 Task: In Heading Arial with underline. Font size of heading  '18'Font style of data Calibri. Font size of data  9Alignment of headline & data Align center. Fill color in heading,  RedFont color of data Black Apply border in Data No BorderIn the sheet   Innovate Sales book
Action: Mouse moved to (75, 158)
Screenshot: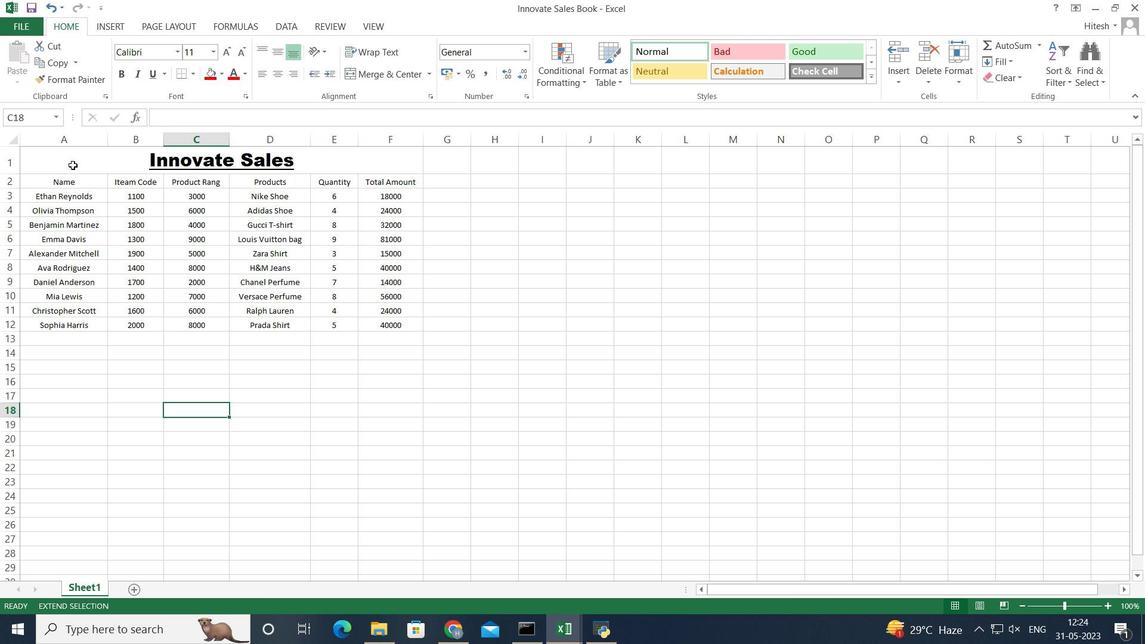 
Action: Mouse pressed left at (75, 158)
Screenshot: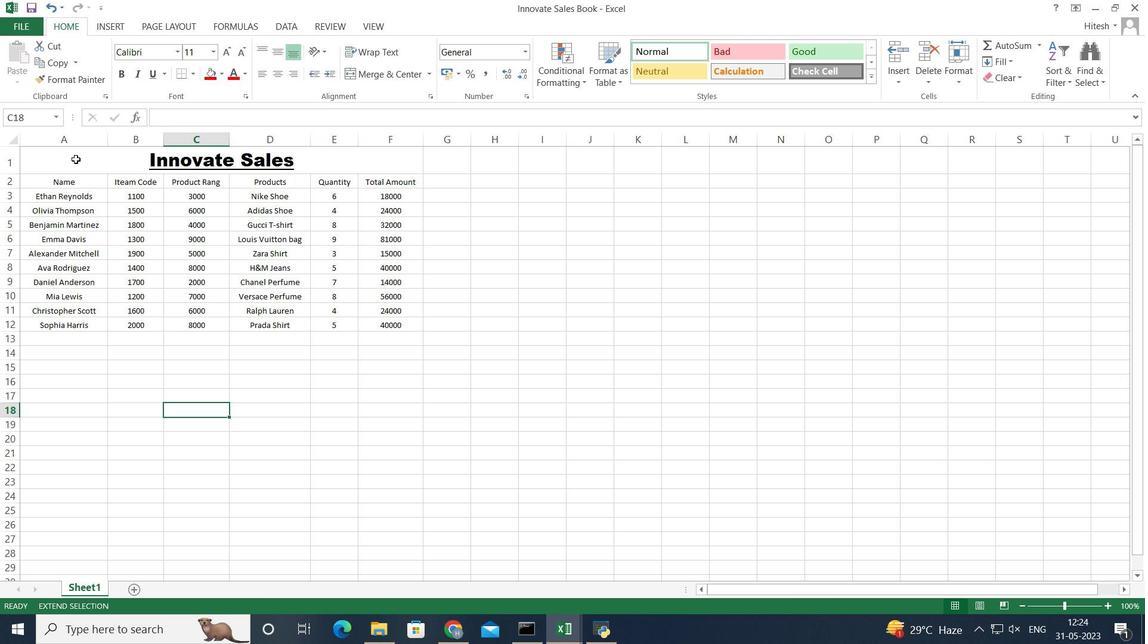 
Action: Mouse moved to (200, 412)
Screenshot: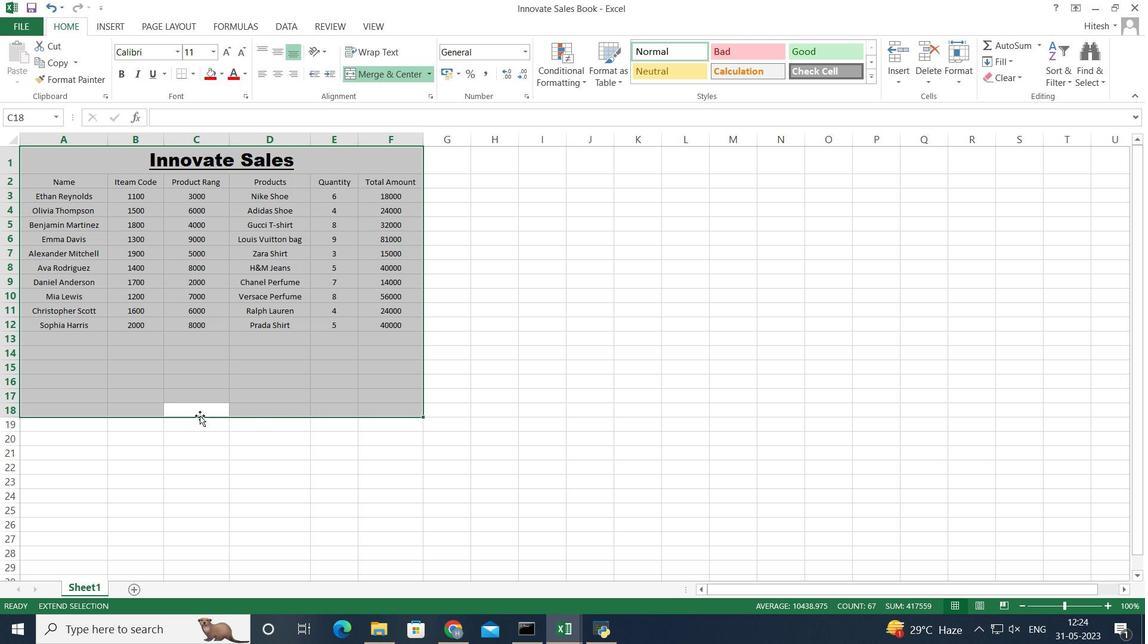 
Action: Mouse pressed left at (200, 412)
Screenshot: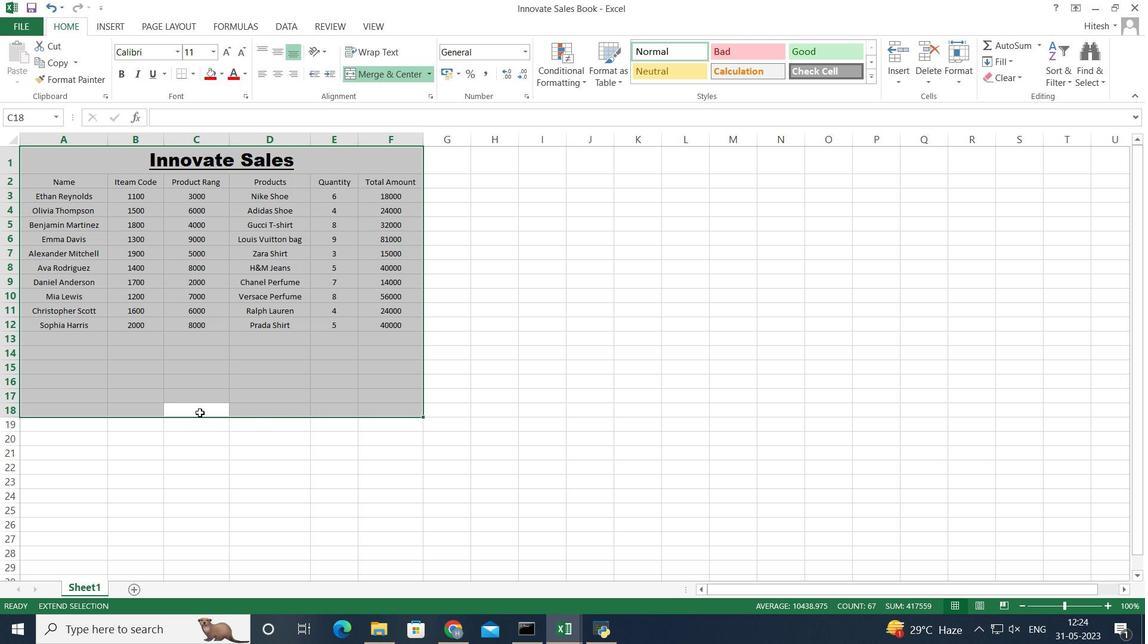 
Action: Key pressed kl<Key.backspace><Key.backspace><Key.backspace>
Screenshot: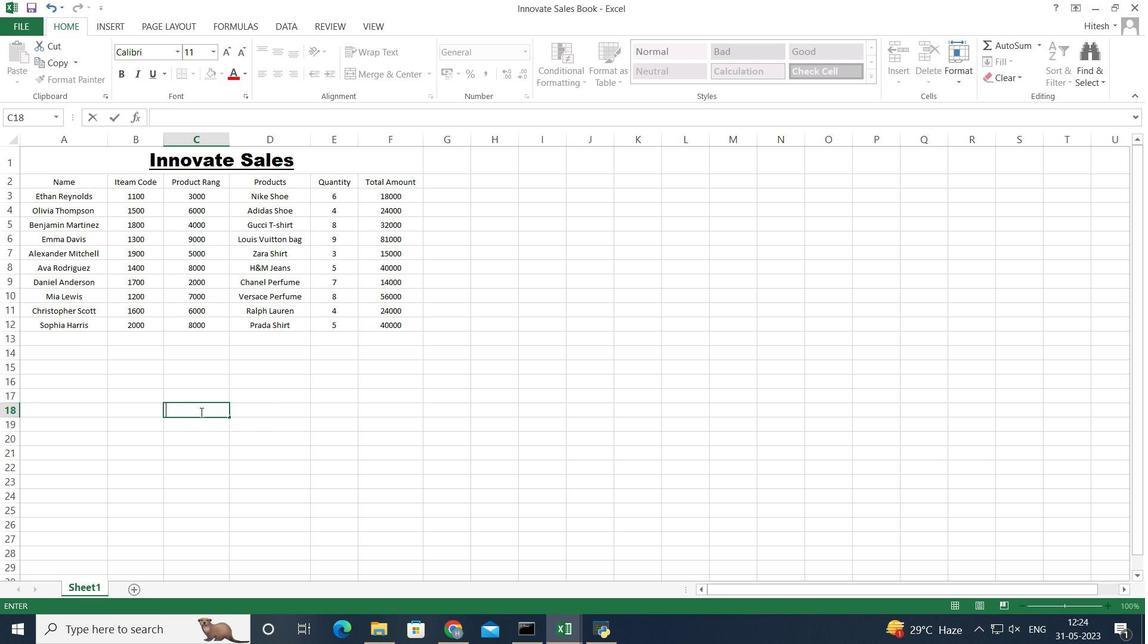 
Action: Mouse moved to (52, 163)
Screenshot: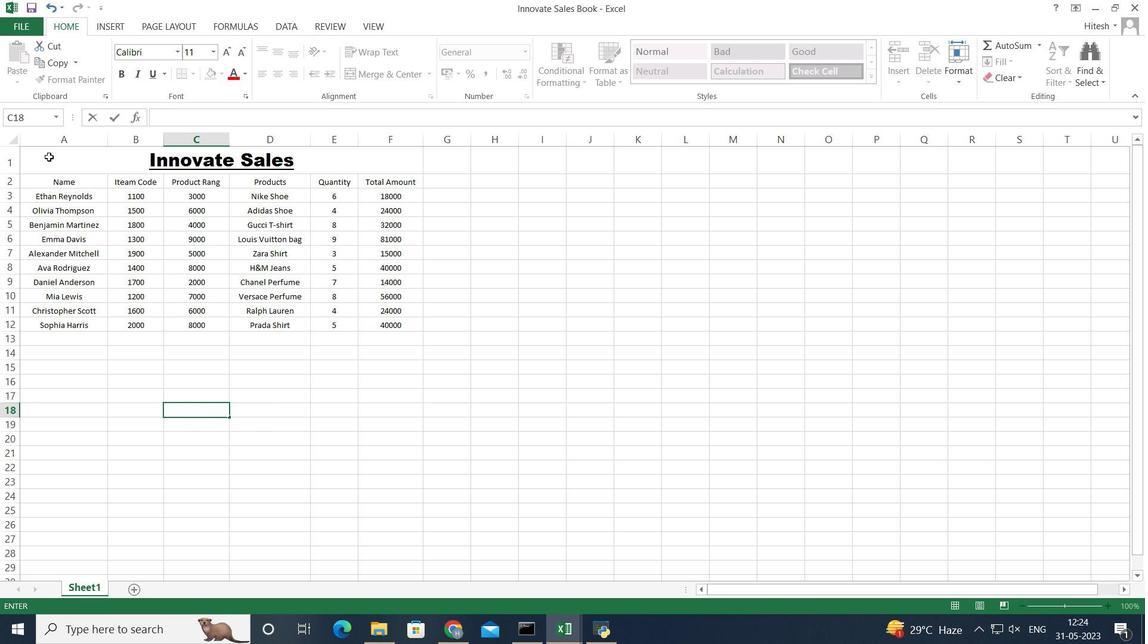 
Action: Mouse pressed left at (52, 163)
Screenshot: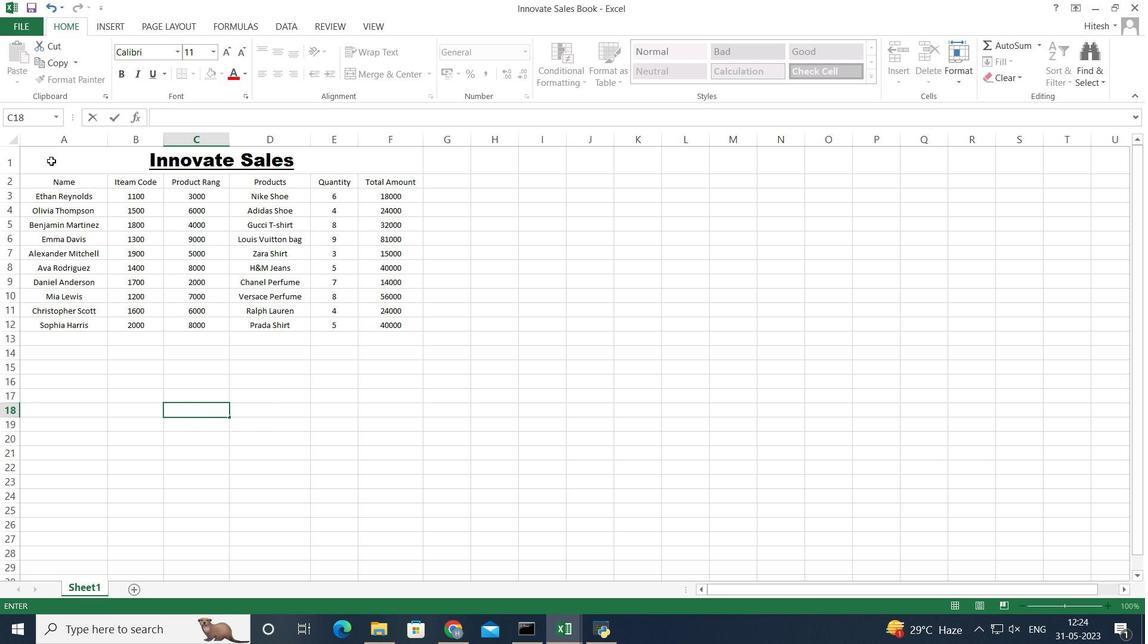 
Action: Mouse moved to (176, 50)
Screenshot: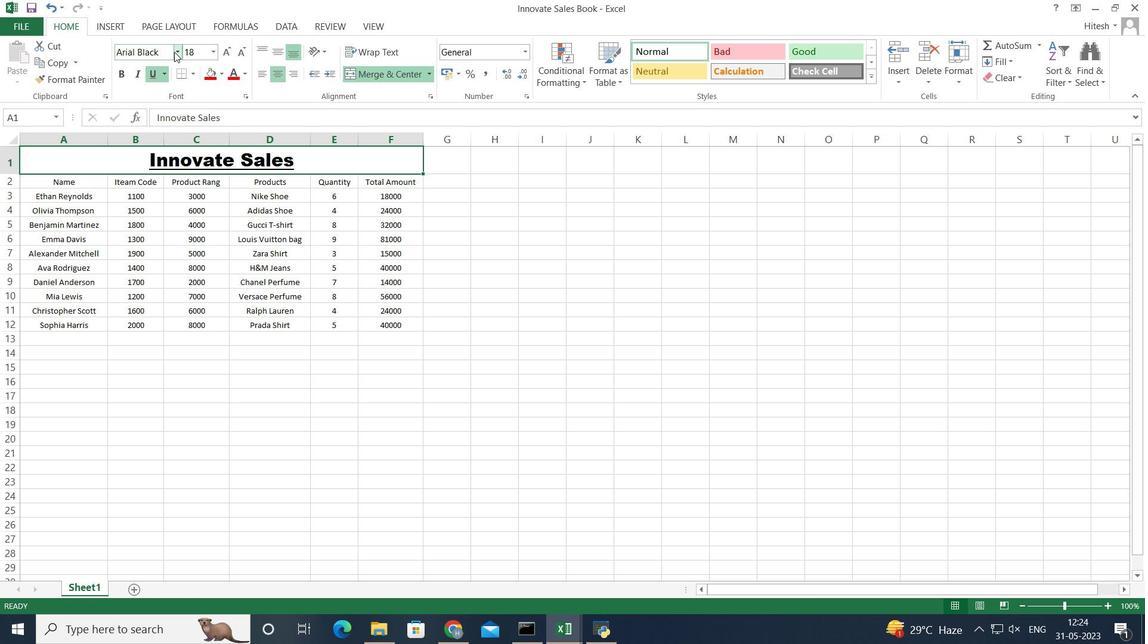 
Action: Mouse pressed left at (176, 50)
Screenshot: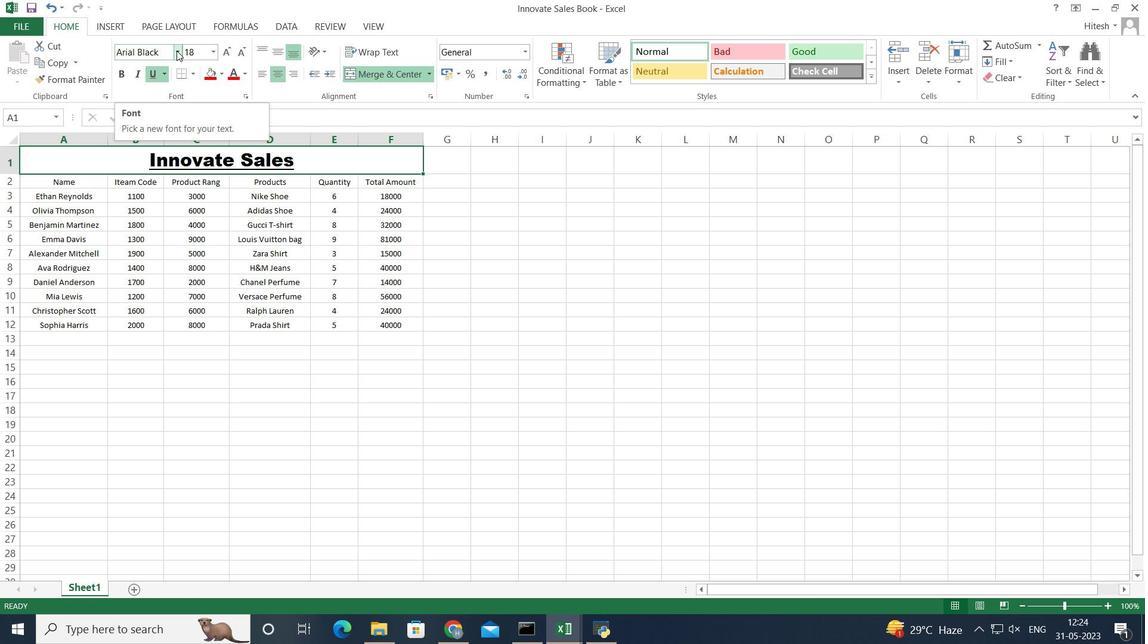 
Action: Mouse moved to (176, 176)
Screenshot: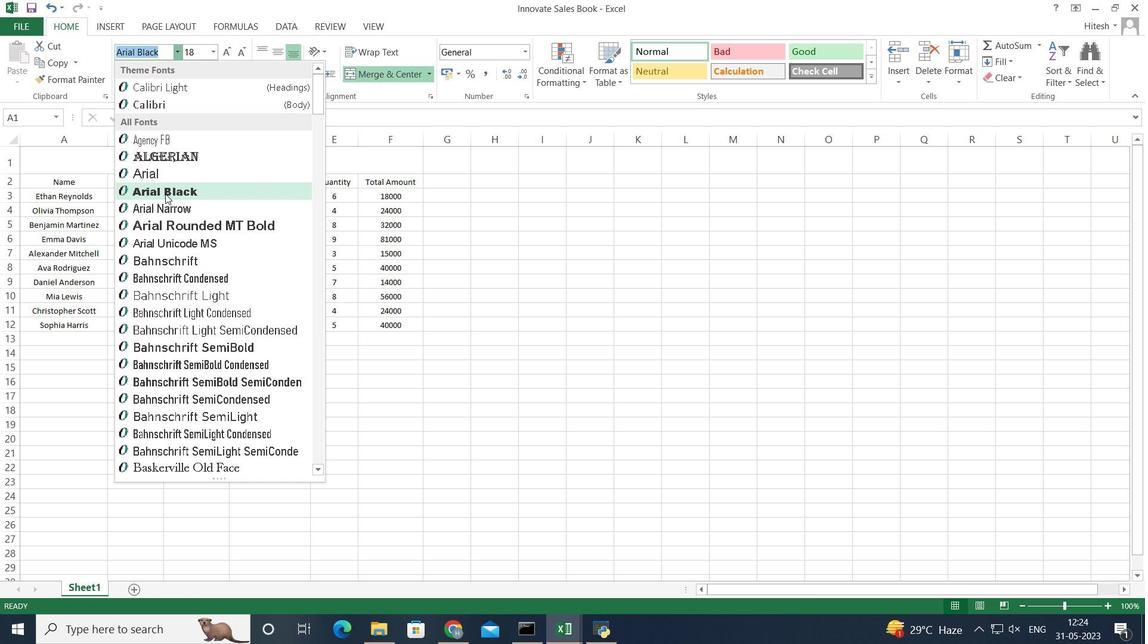 
Action: Mouse pressed left at (176, 176)
Screenshot: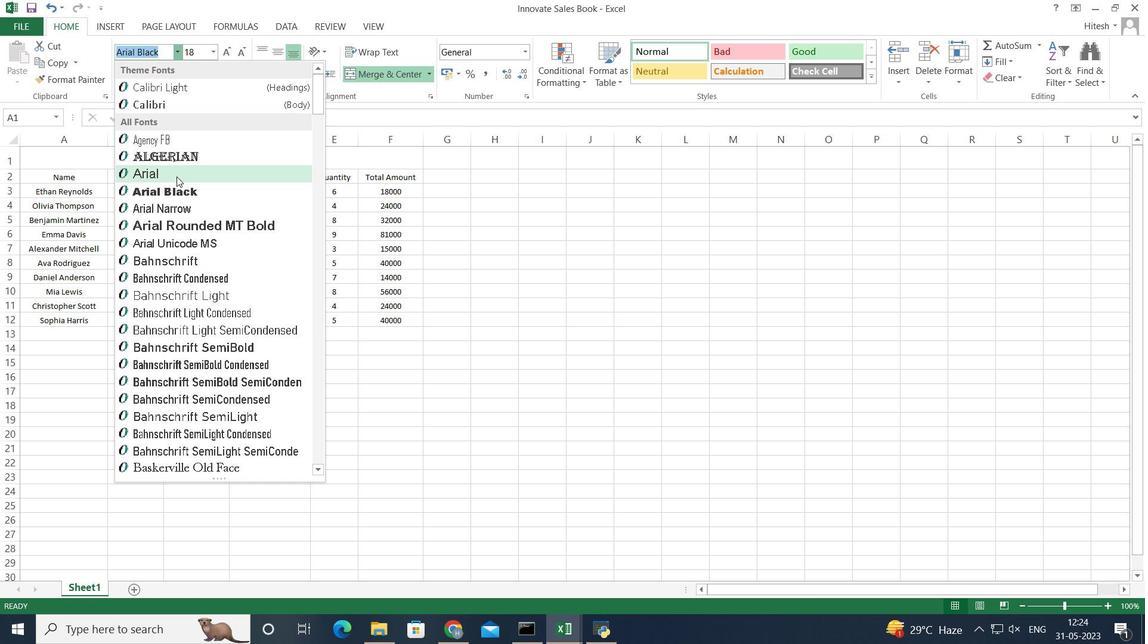 
Action: Mouse moved to (154, 75)
Screenshot: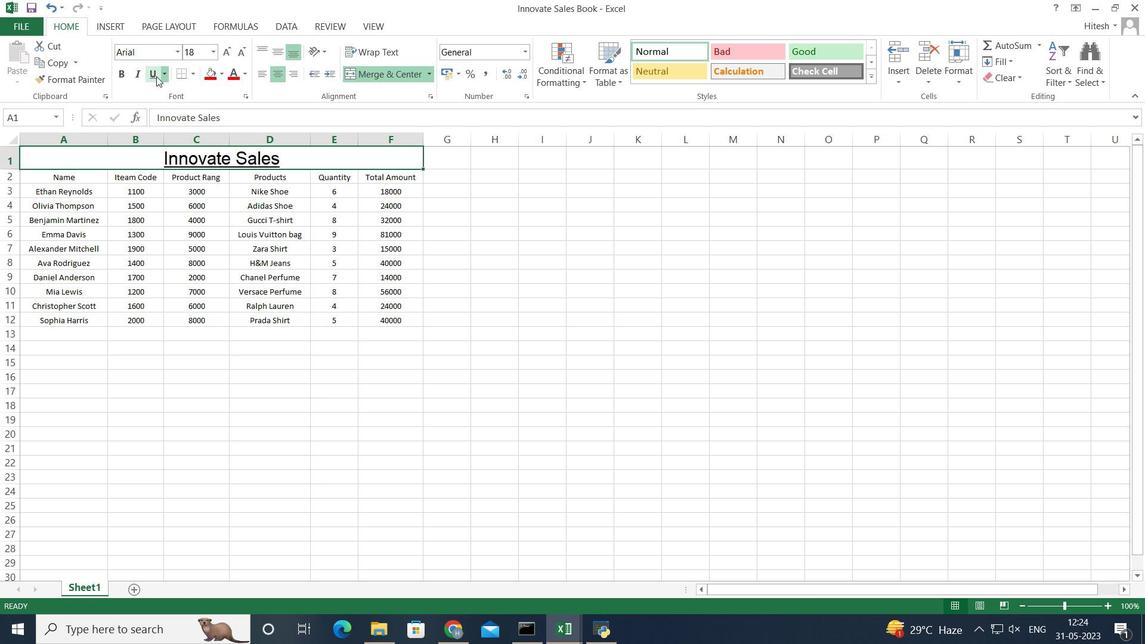 
Action: Mouse pressed left at (154, 75)
Screenshot: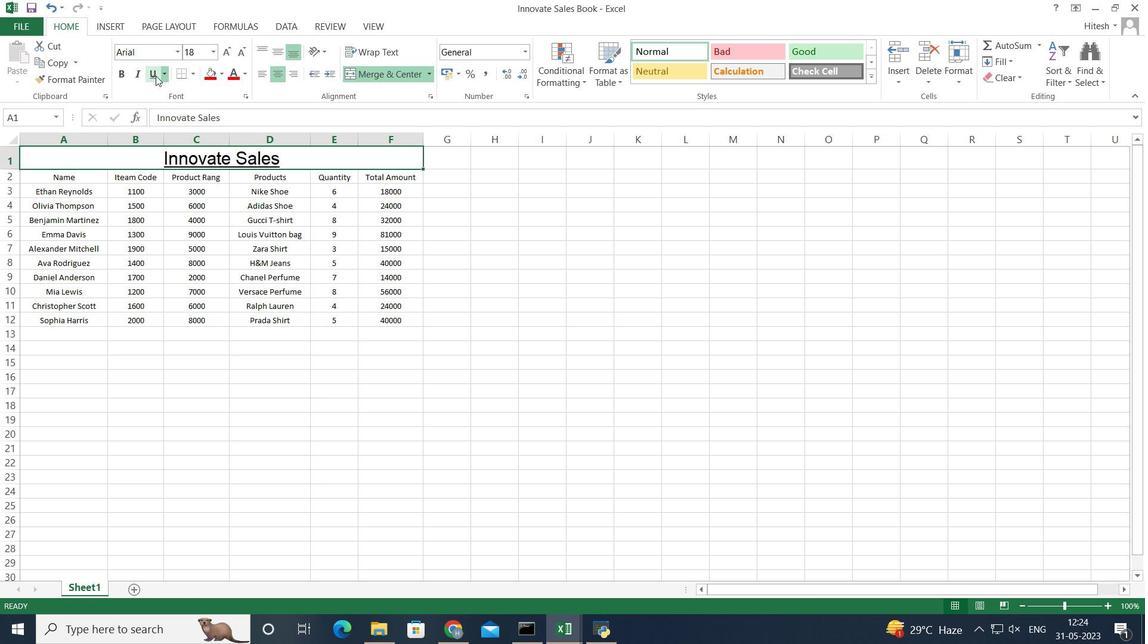
Action: Mouse pressed left at (154, 75)
Screenshot: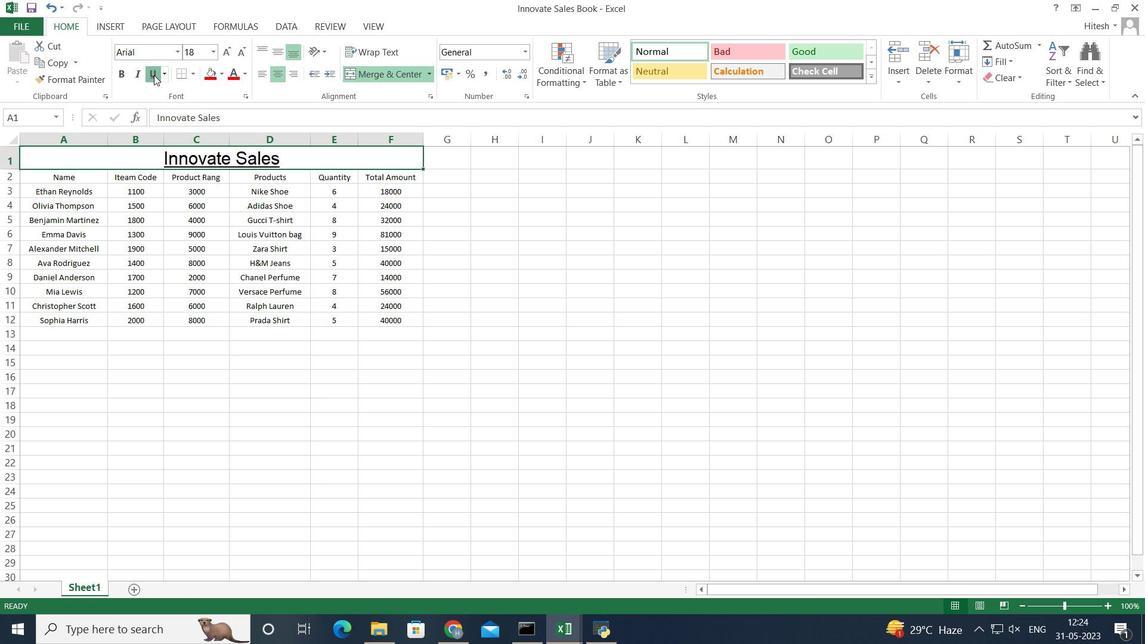 
Action: Mouse moved to (215, 53)
Screenshot: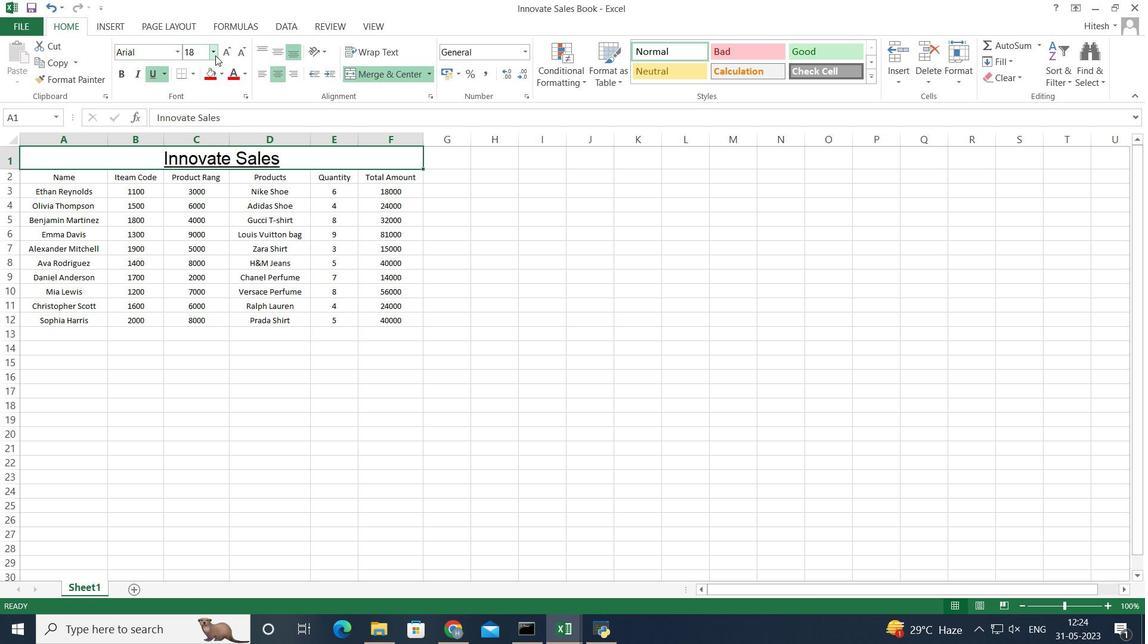 
Action: Mouse pressed left at (215, 53)
Screenshot: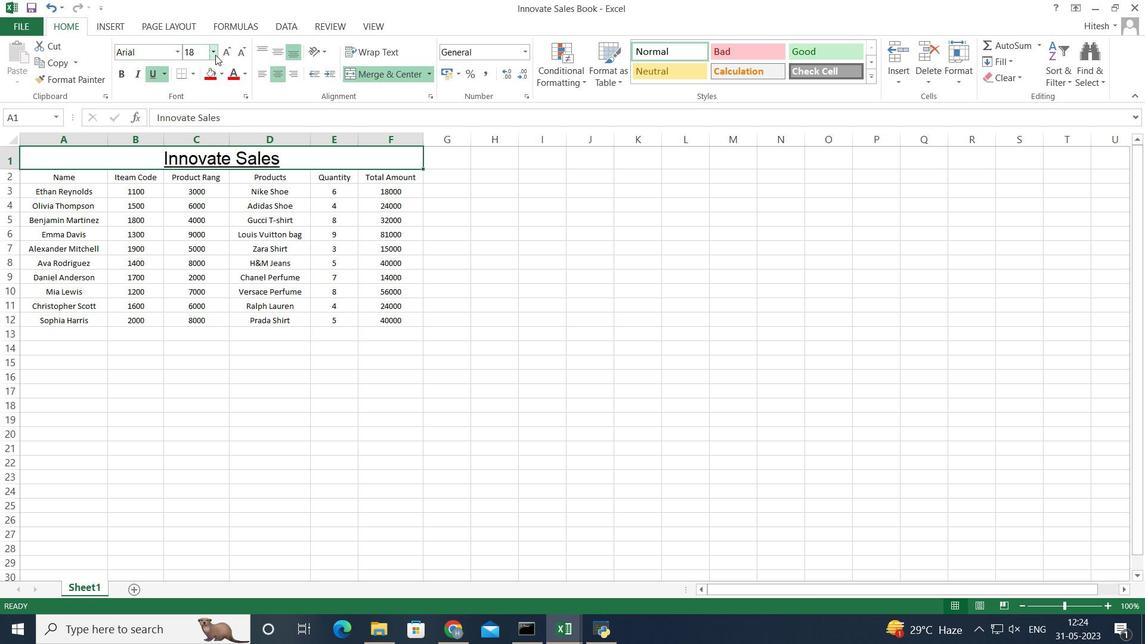 
Action: Mouse moved to (193, 167)
Screenshot: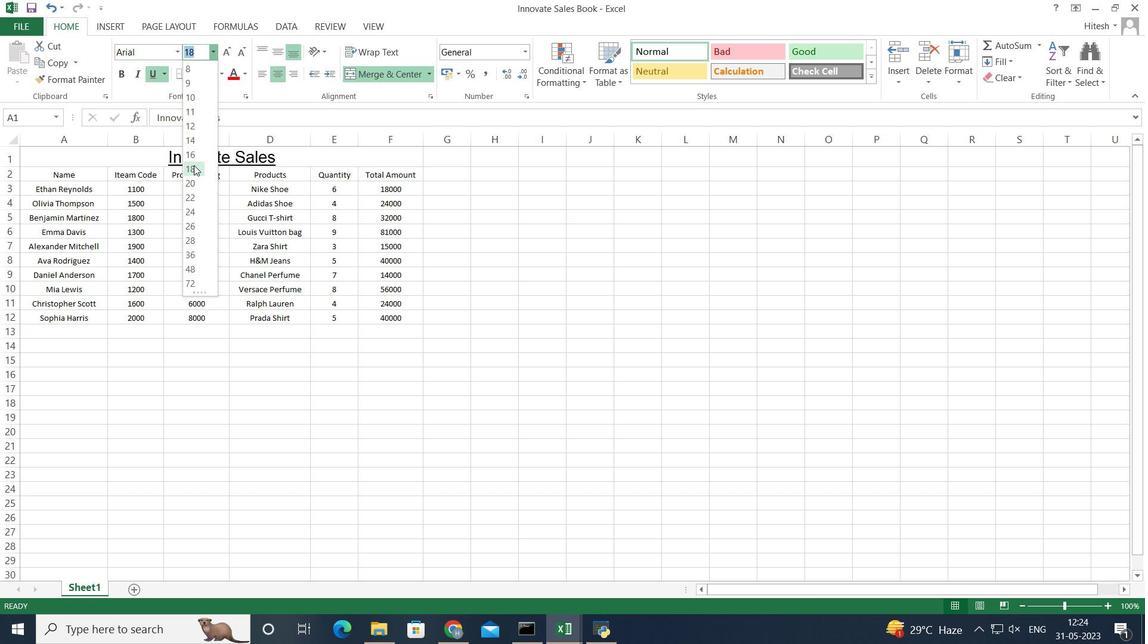 
Action: Mouse pressed left at (193, 167)
Screenshot: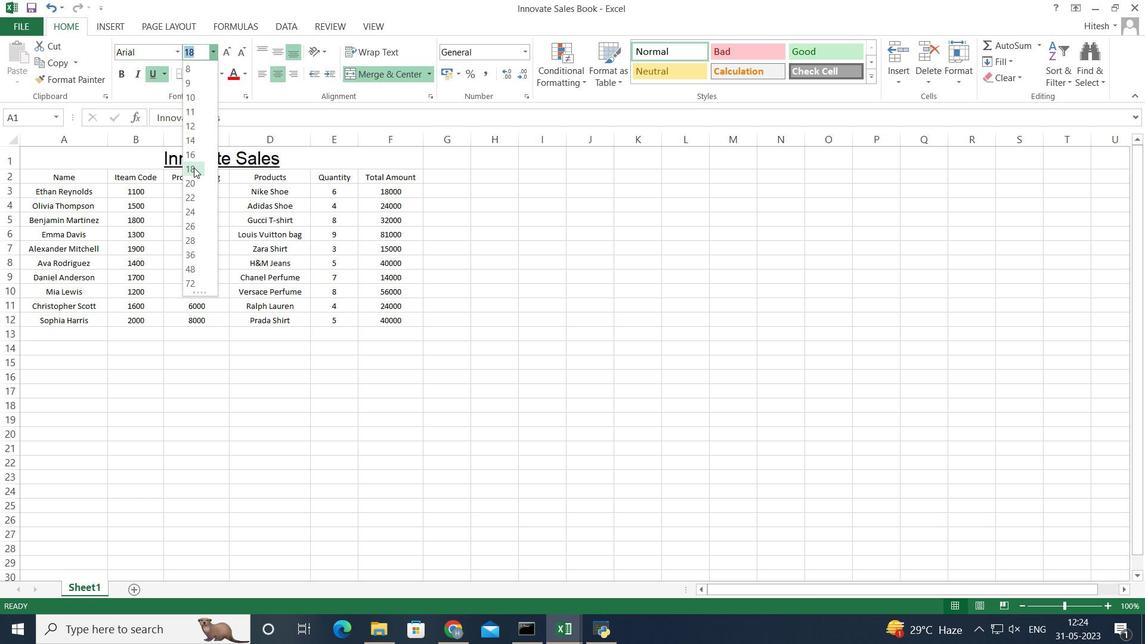 
Action: Mouse moved to (190, 352)
Screenshot: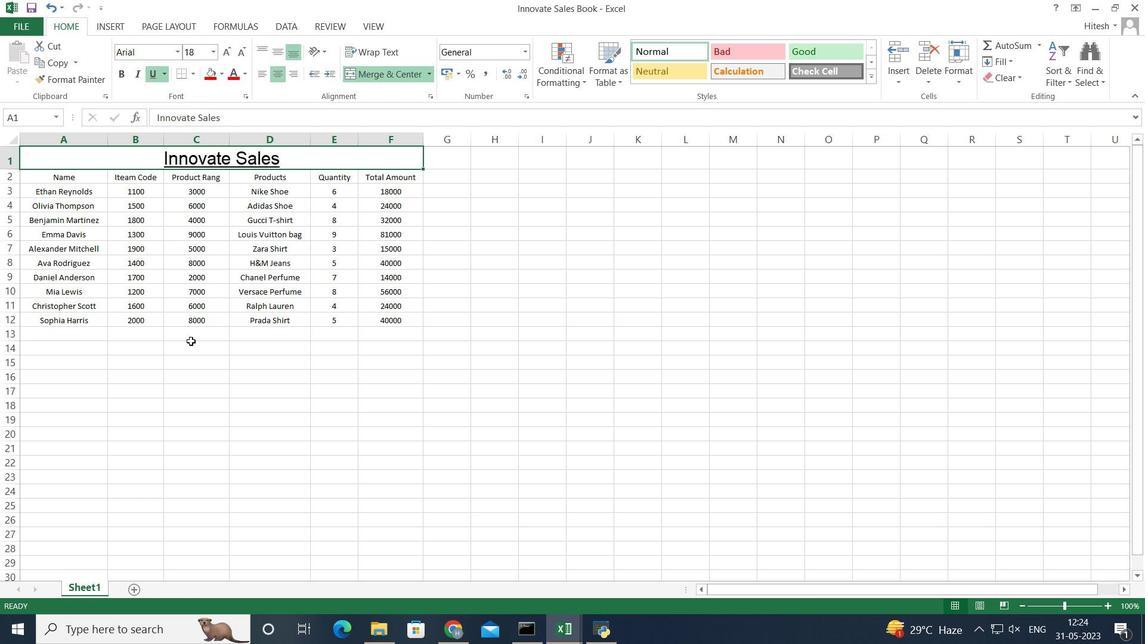 
Action: Mouse pressed left at (190, 352)
Screenshot: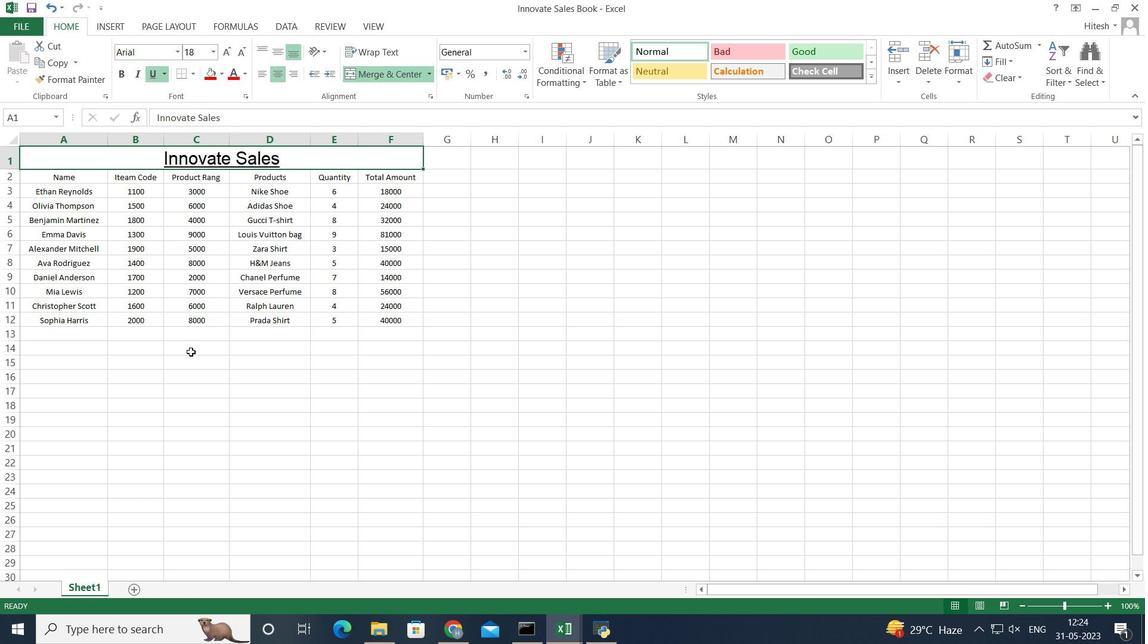 
Action: Mouse moved to (60, 177)
Screenshot: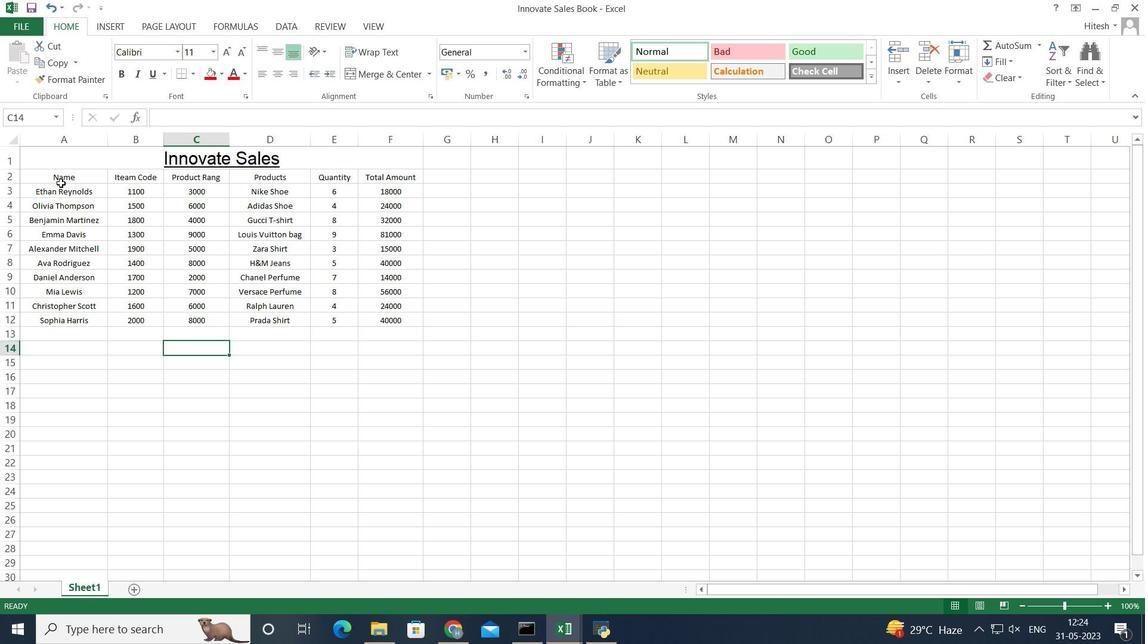 
Action: Mouse pressed left at (60, 177)
Screenshot: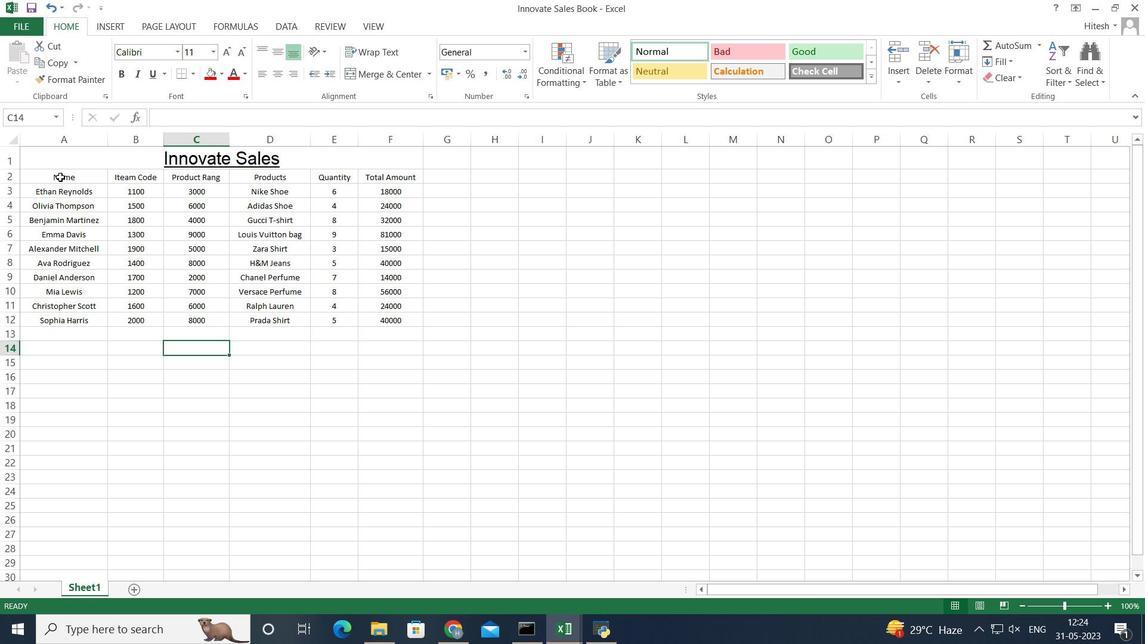 
Action: Key pressed <Key.shift><Key.right><Key.right><Key.right><Key.right><Key.right><Key.down><Key.down><Key.down><Key.down><Key.down><Key.down><Key.down><Key.down><Key.down><Key.down>
Screenshot: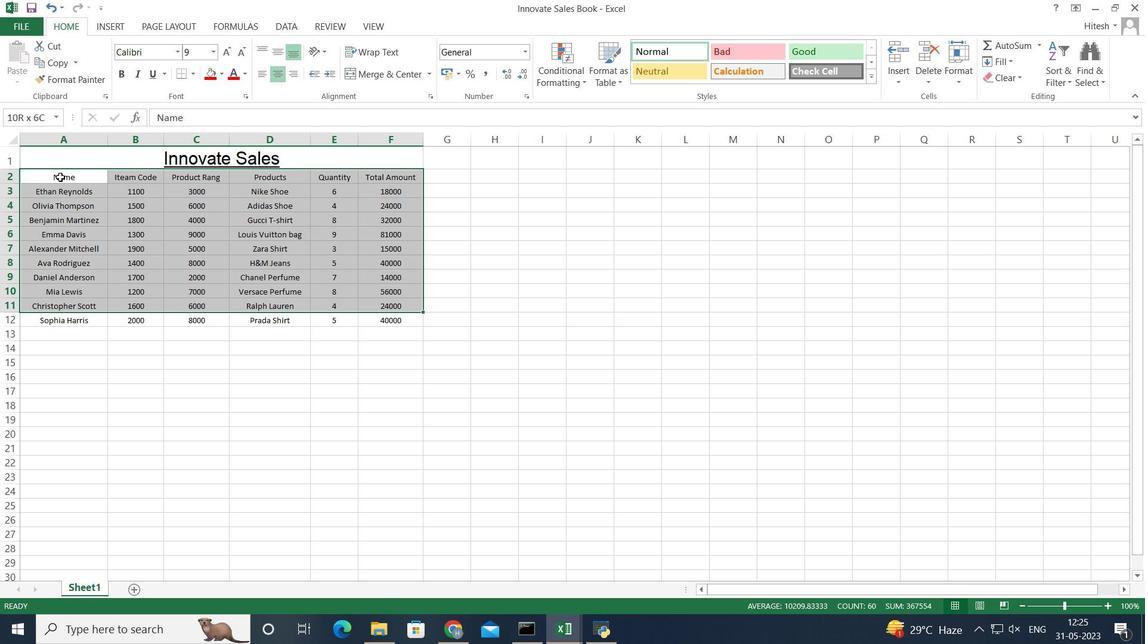 
Action: Mouse moved to (174, 49)
Screenshot: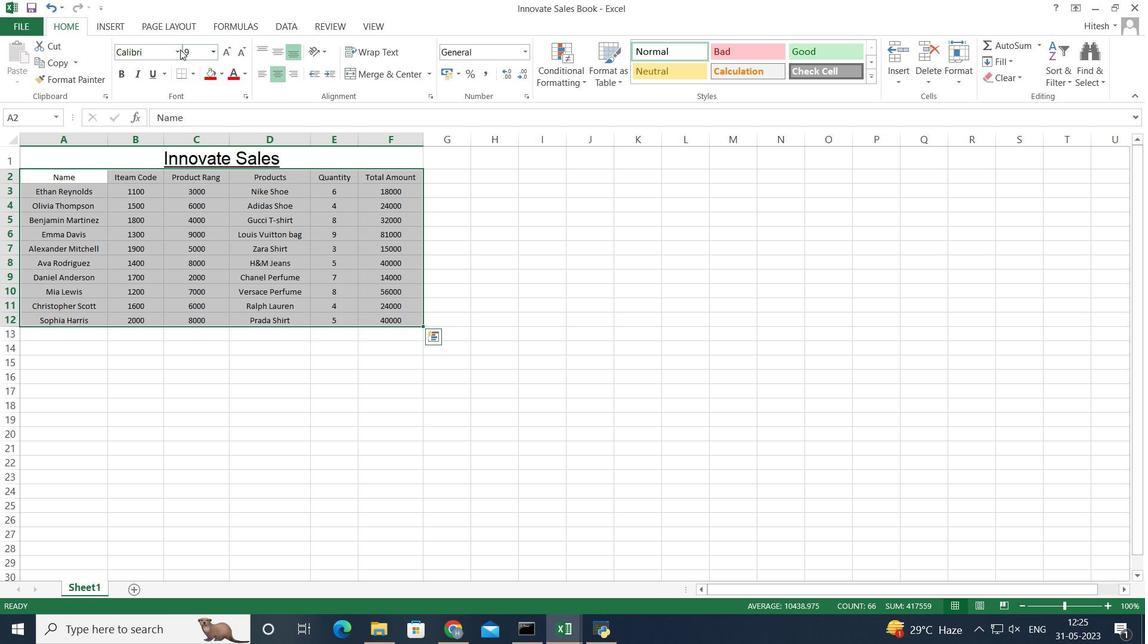
Action: Mouse pressed left at (174, 49)
Screenshot: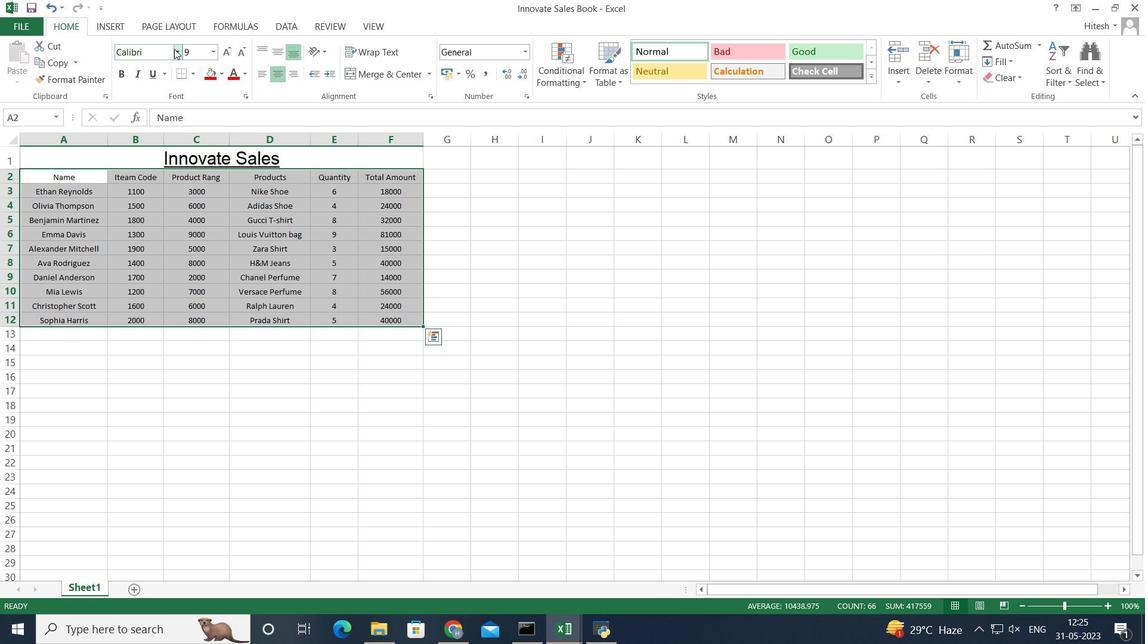 
Action: Mouse moved to (177, 107)
Screenshot: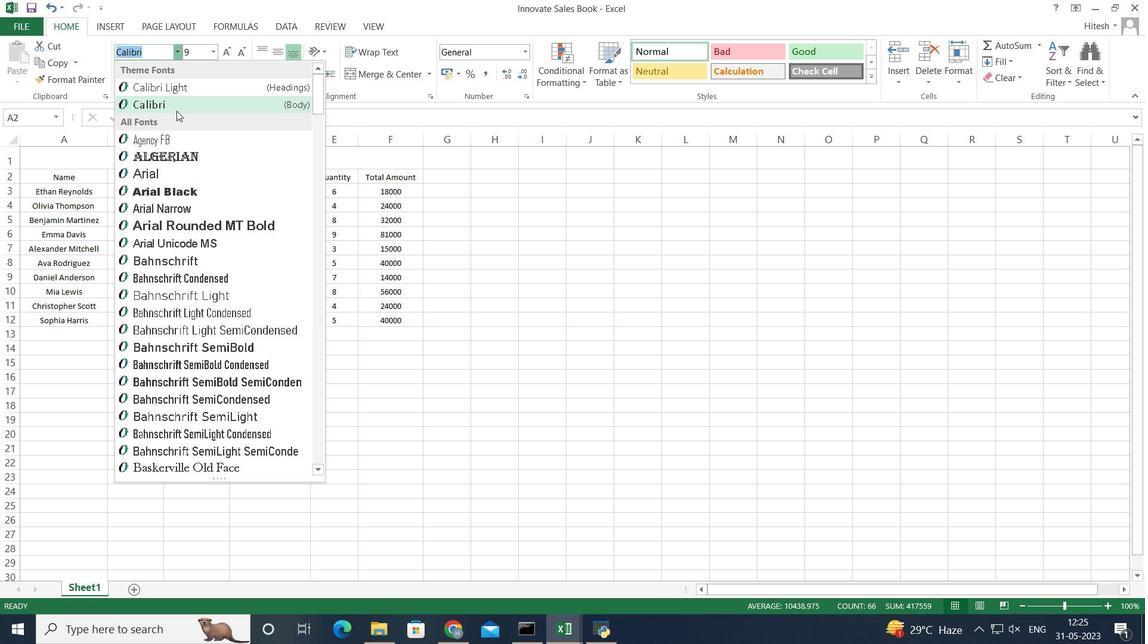 
Action: Mouse pressed left at (177, 107)
Screenshot: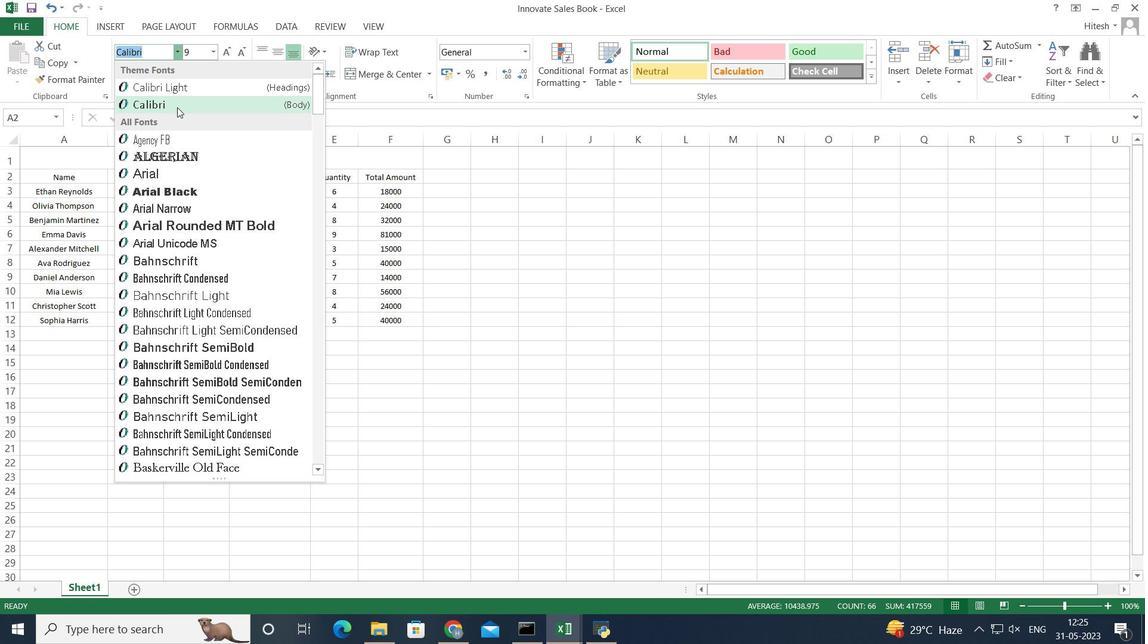 
Action: Mouse moved to (177, 362)
Screenshot: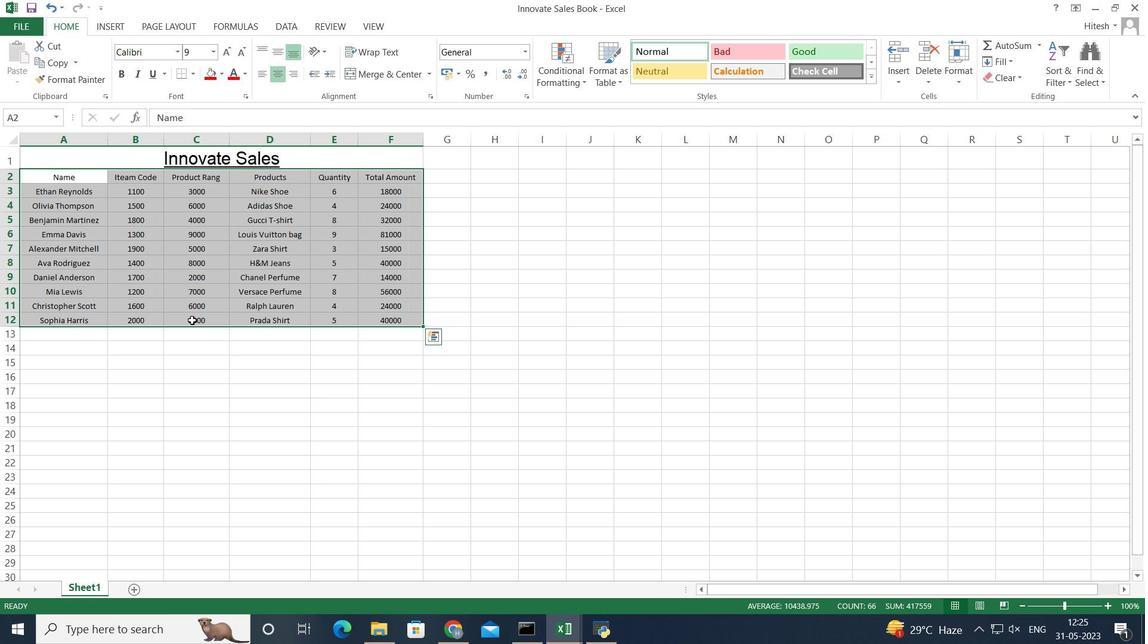 
Action: Mouse pressed left at (177, 362)
Screenshot: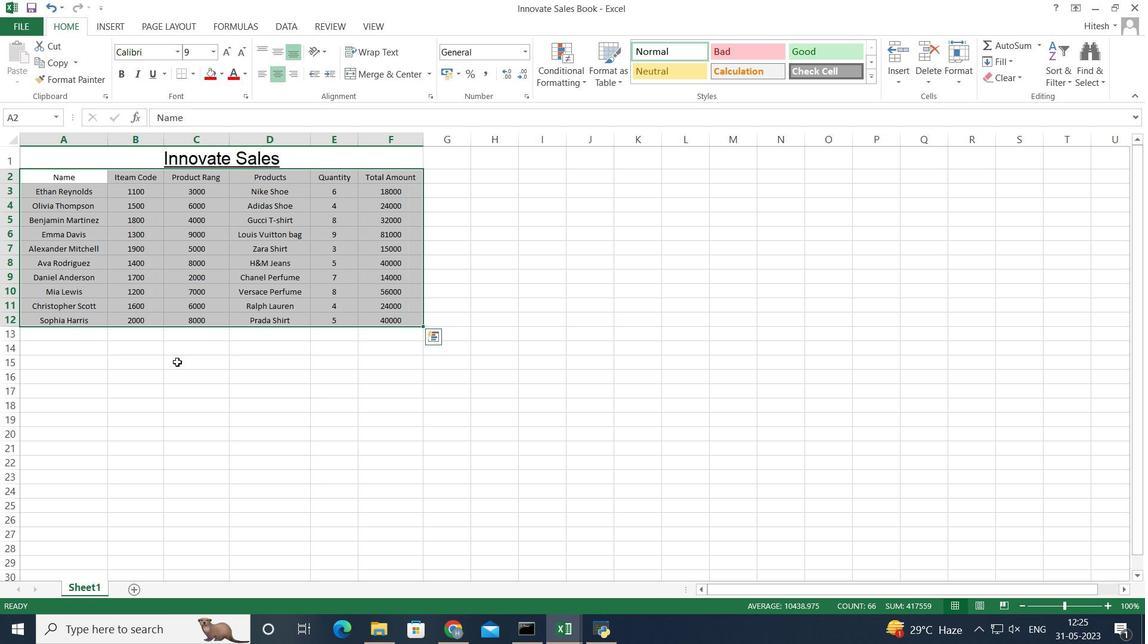 
Action: Mouse moved to (62, 173)
Screenshot: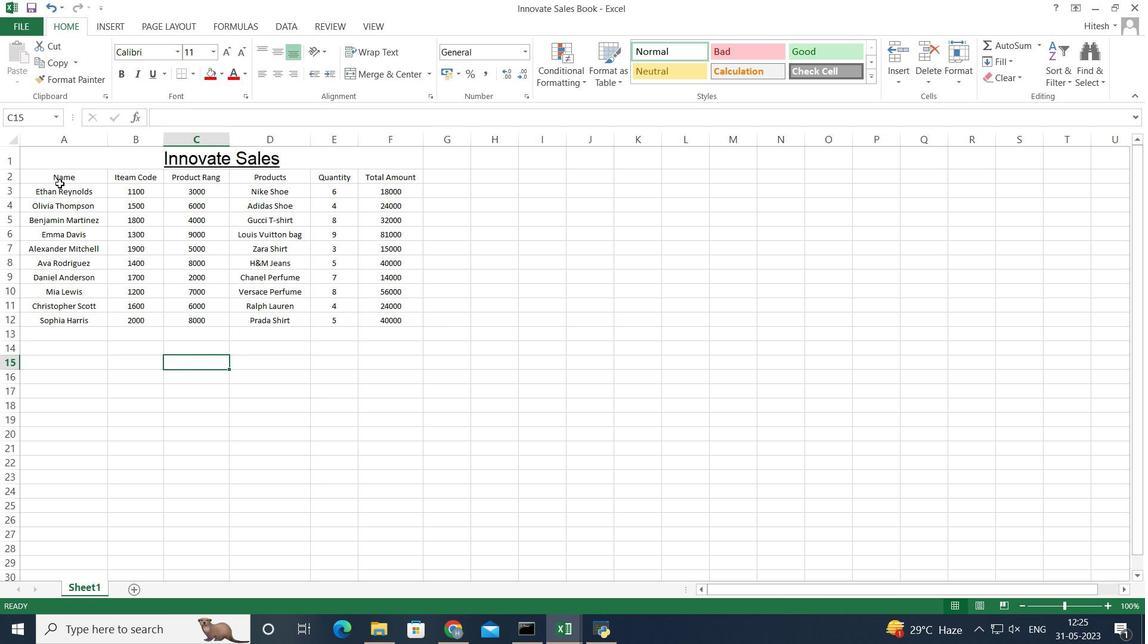 
Action: Mouse pressed left at (62, 173)
Screenshot: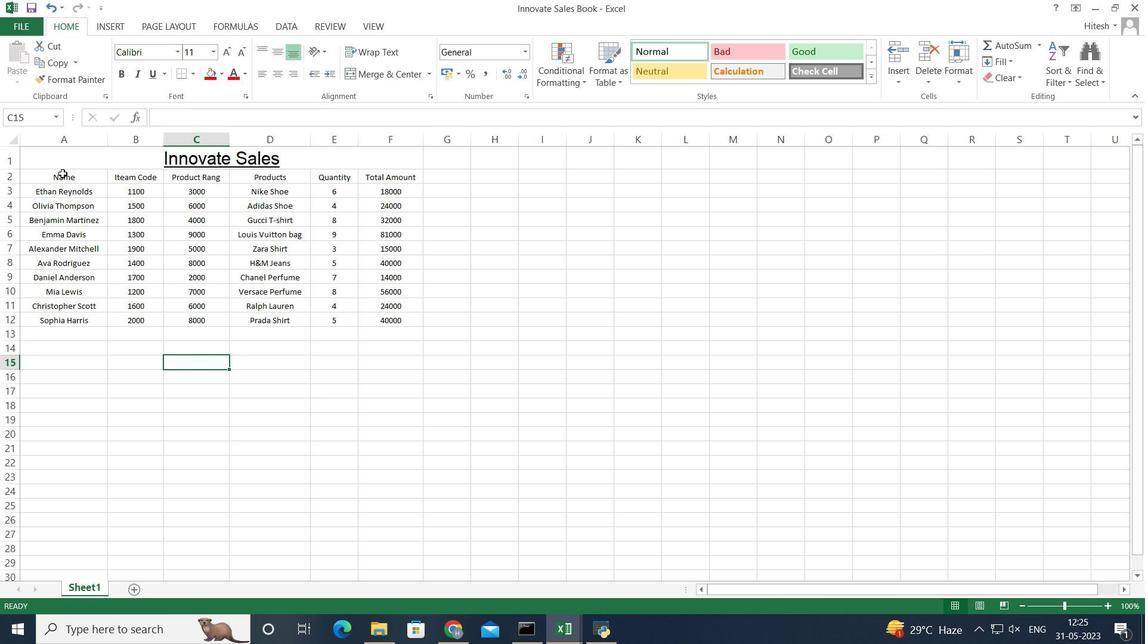
Action: Key pressed <Key.shift><Key.right><Key.right><Key.right><Key.right><Key.right><Key.down><Key.down><Key.down><Key.down><Key.down><Key.down><Key.down><Key.down><Key.down><Key.down>
Screenshot: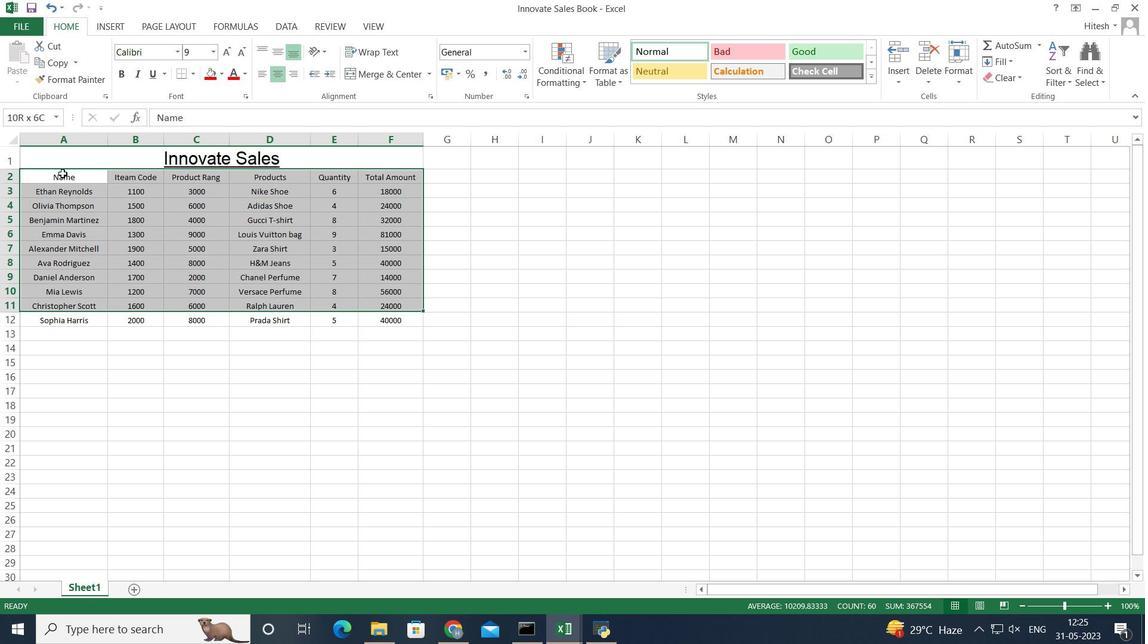 
Action: Mouse moved to (216, 47)
Screenshot: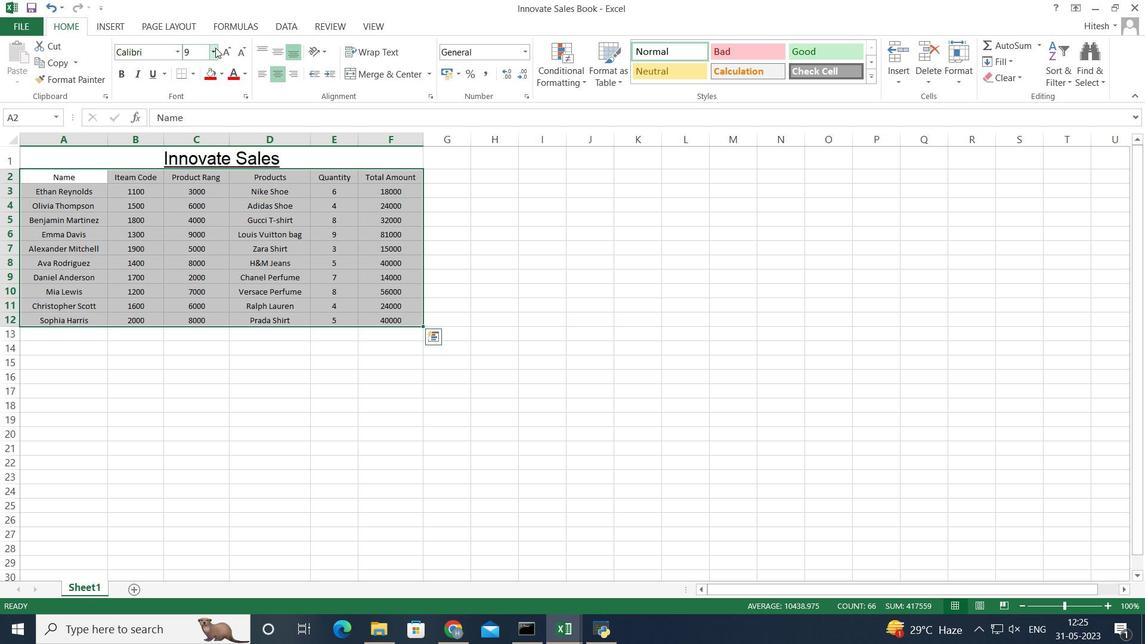 
Action: Mouse pressed left at (216, 47)
Screenshot: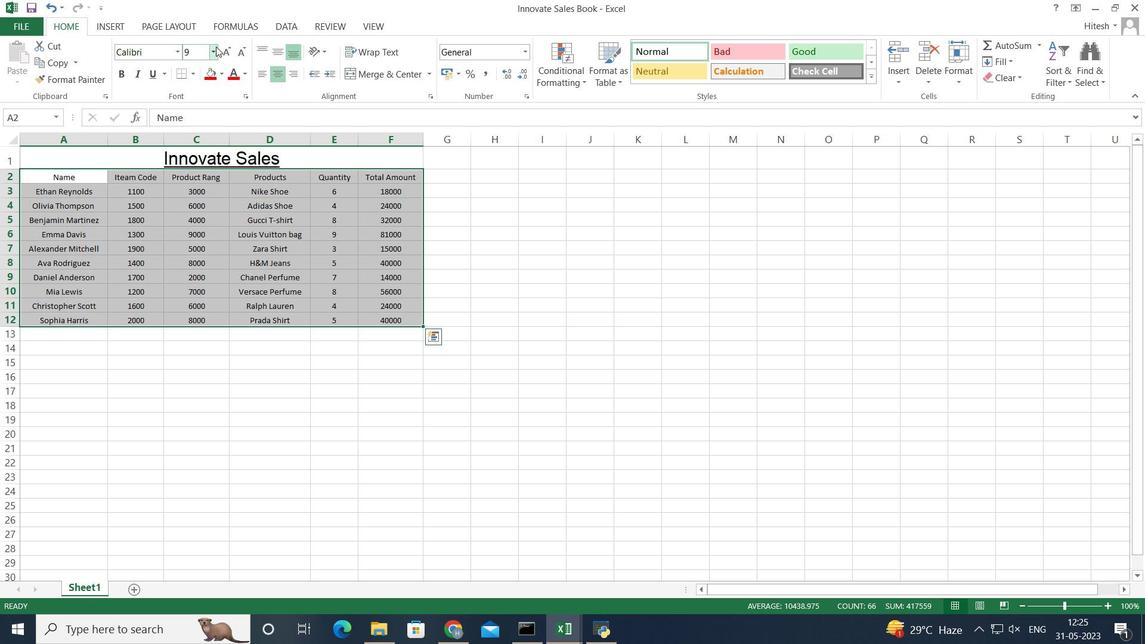 
Action: Mouse moved to (187, 85)
Screenshot: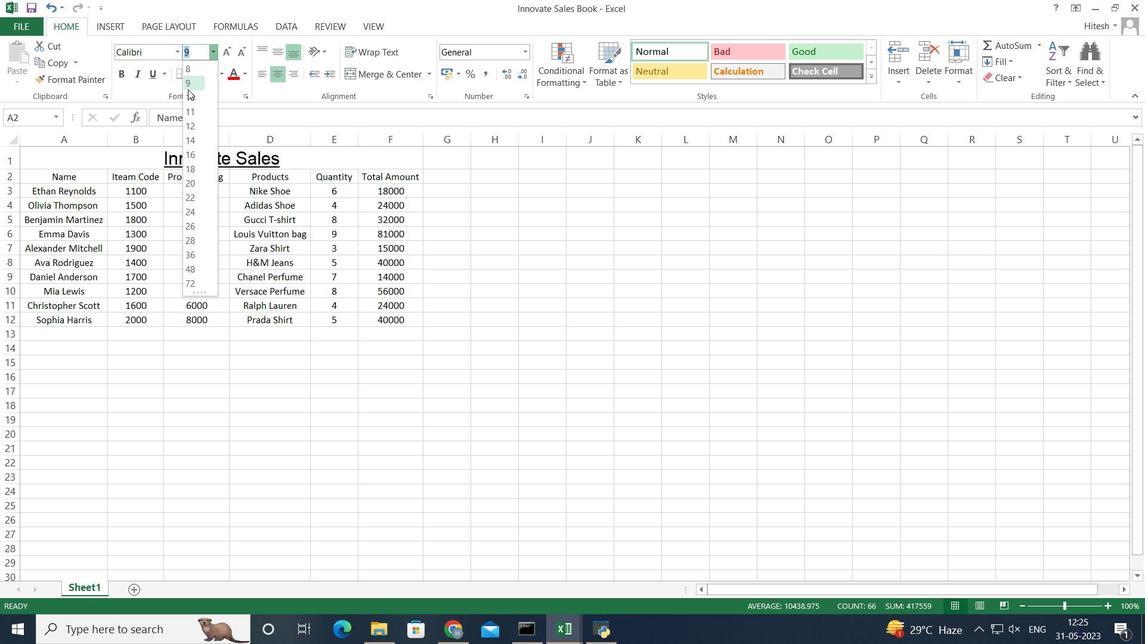 
Action: Mouse pressed left at (187, 85)
Screenshot: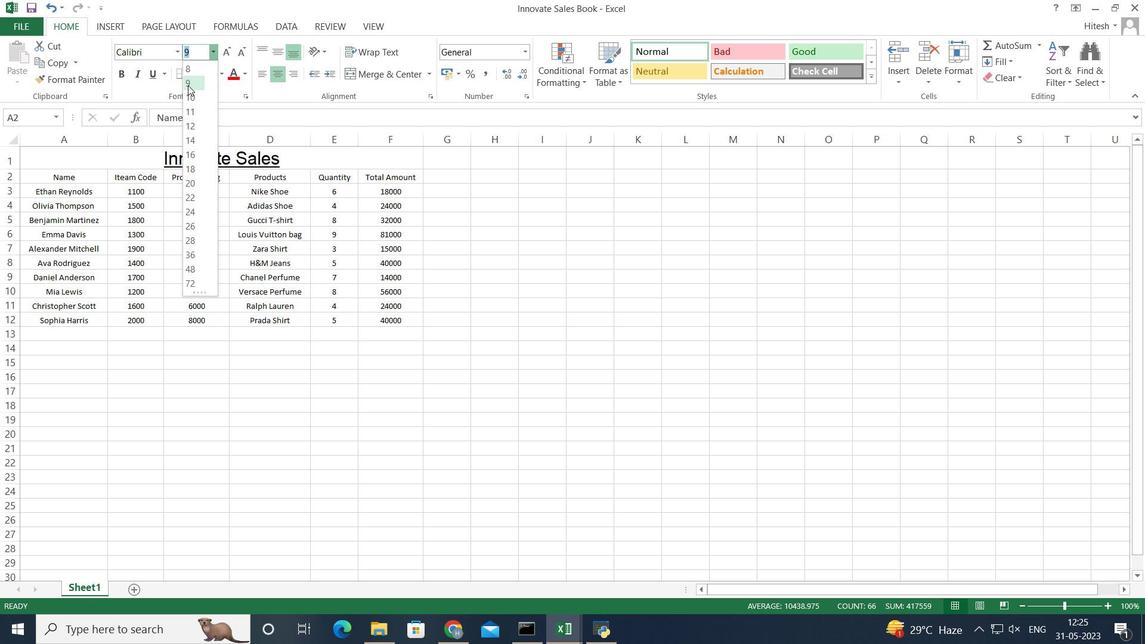 
Action: Mouse moved to (176, 360)
Screenshot: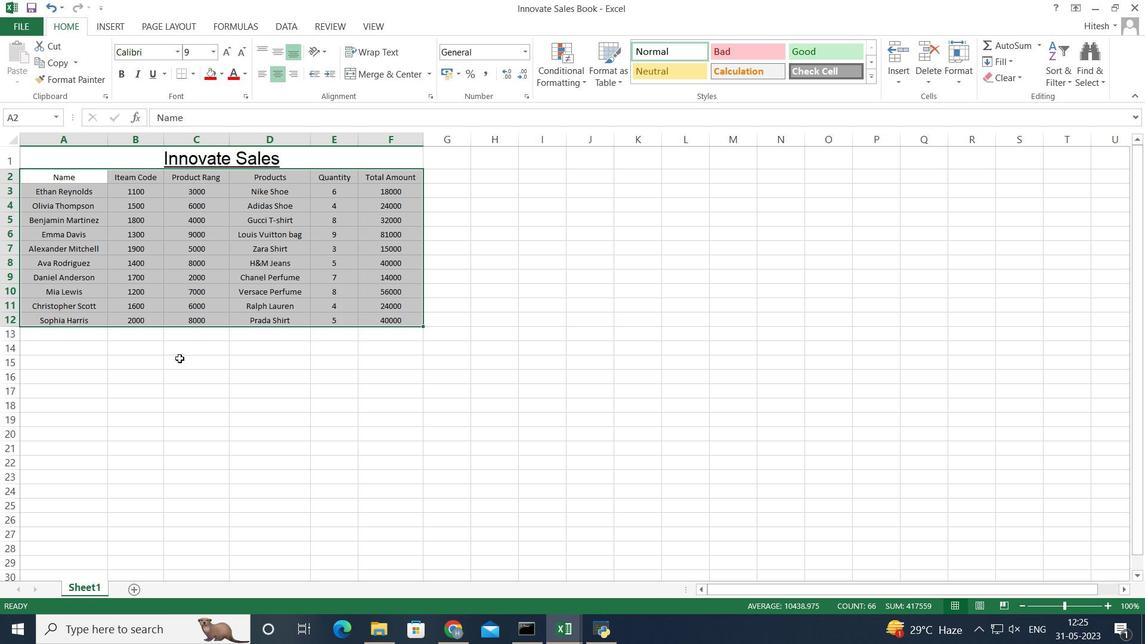 
Action: Mouse pressed left at (176, 360)
Screenshot: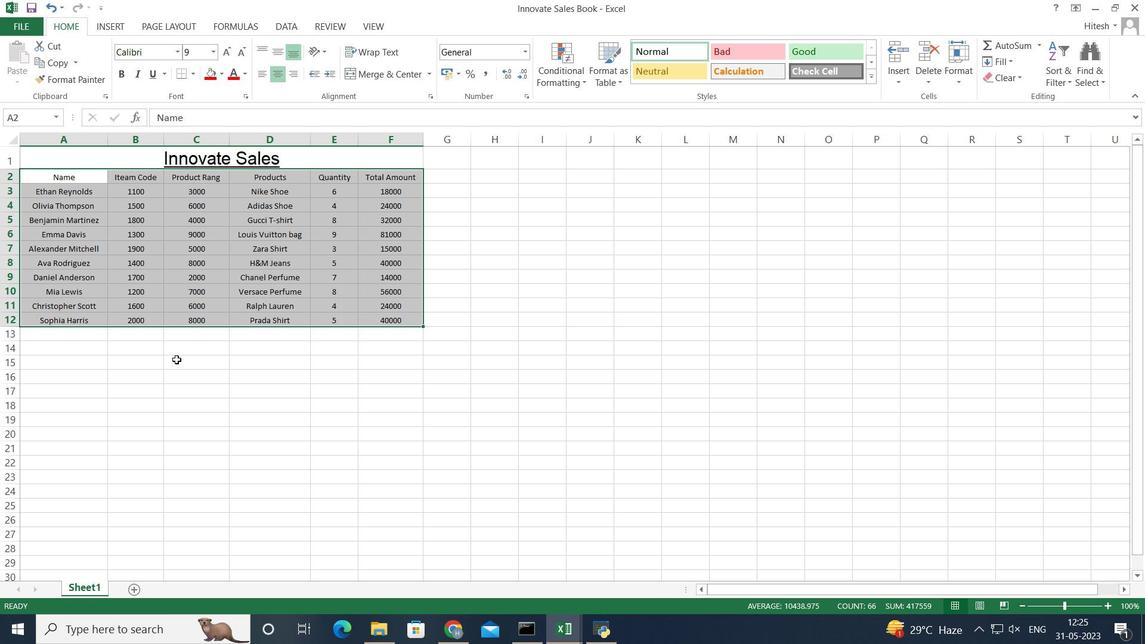 
Action: Mouse moved to (80, 167)
Screenshot: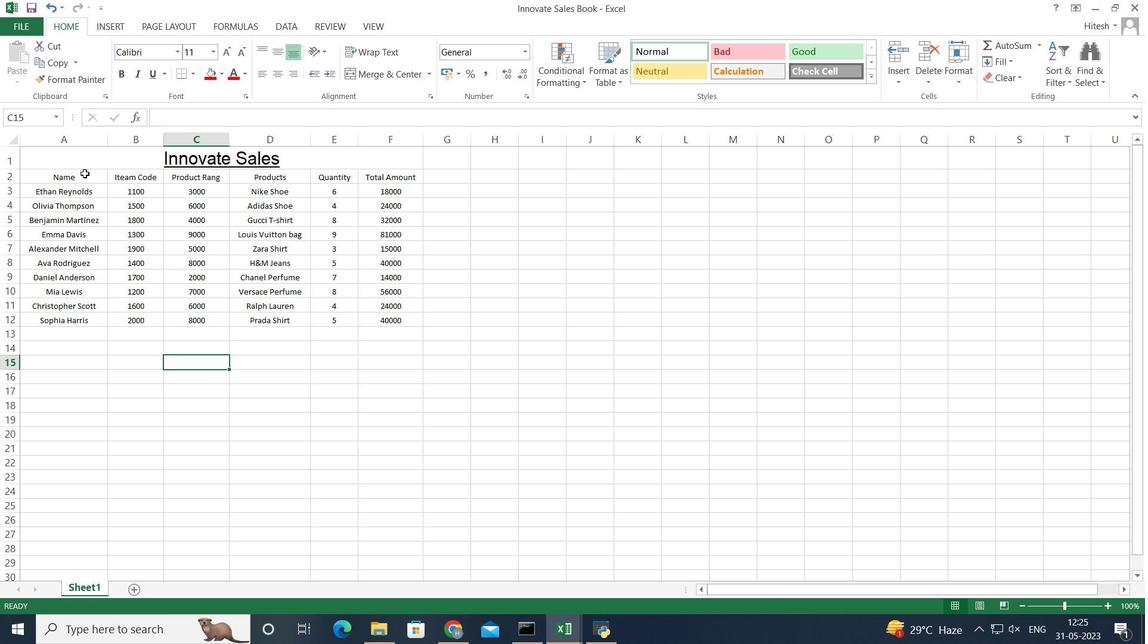 
Action: Mouse pressed left at (80, 167)
Screenshot: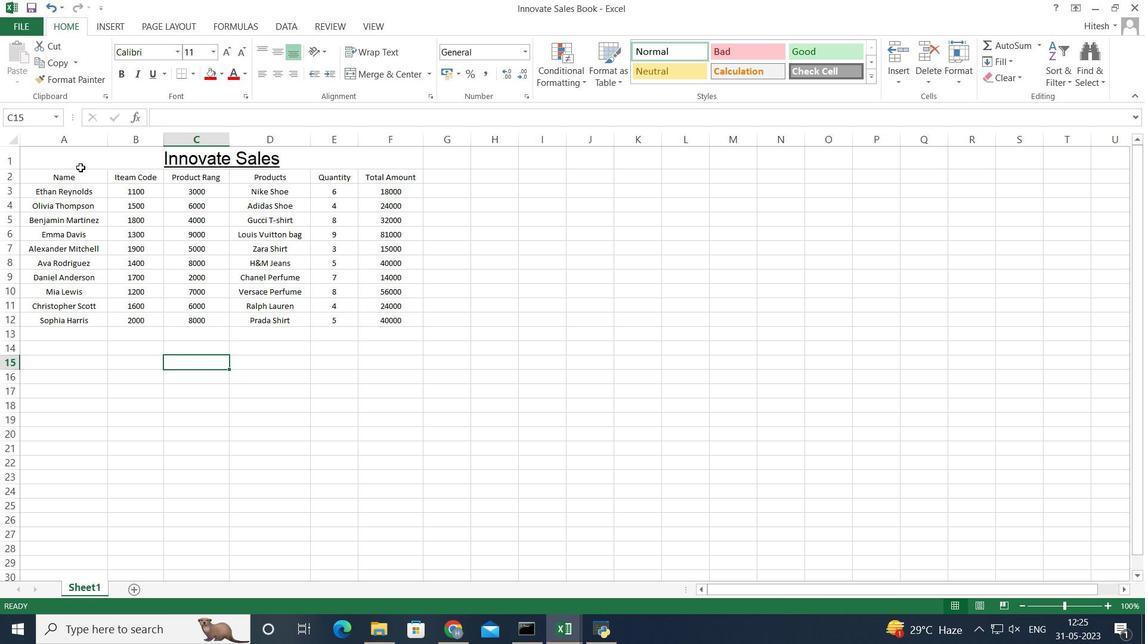 
Action: Key pressed <Key.shift><Key.down><Key.down><Key.down><Key.down><Key.down><Key.down><Key.down><Key.down><Key.down><Key.down><Key.down><Key.down><Key.up>
Screenshot: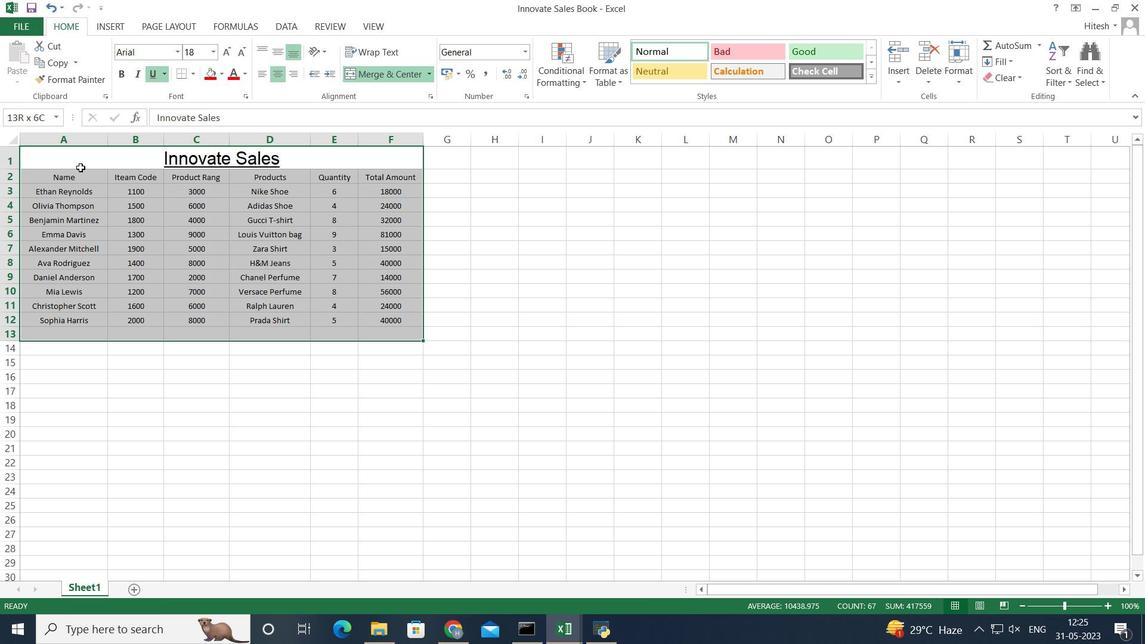 
Action: Mouse moved to (278, 73)
Screenshot: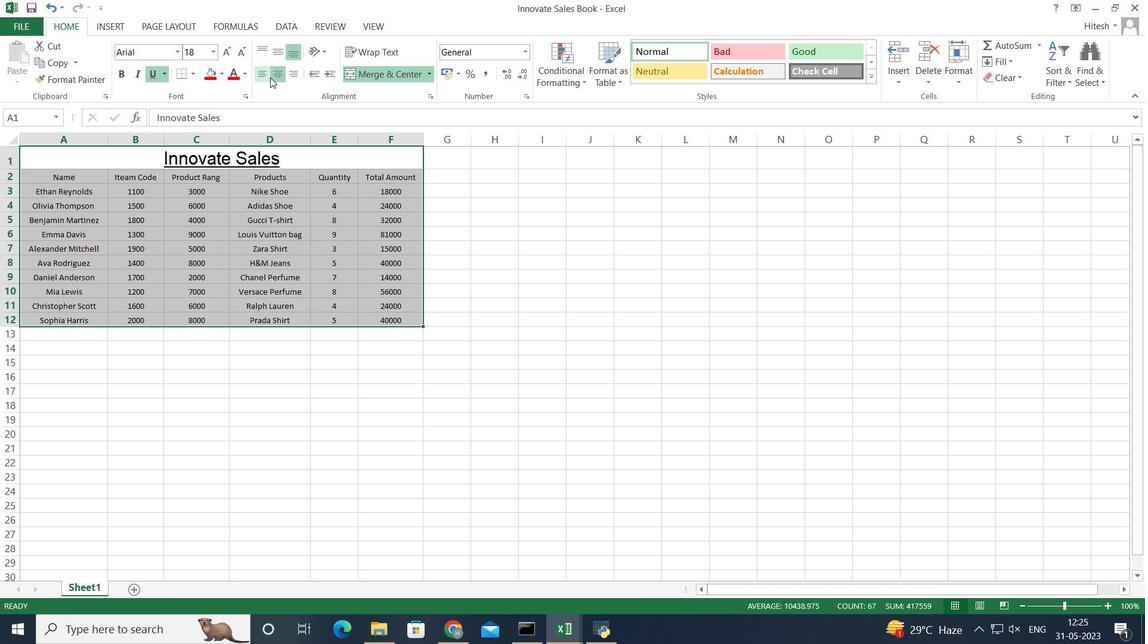 
Action: Mouse pressed left at (278, 73)
Screenshot: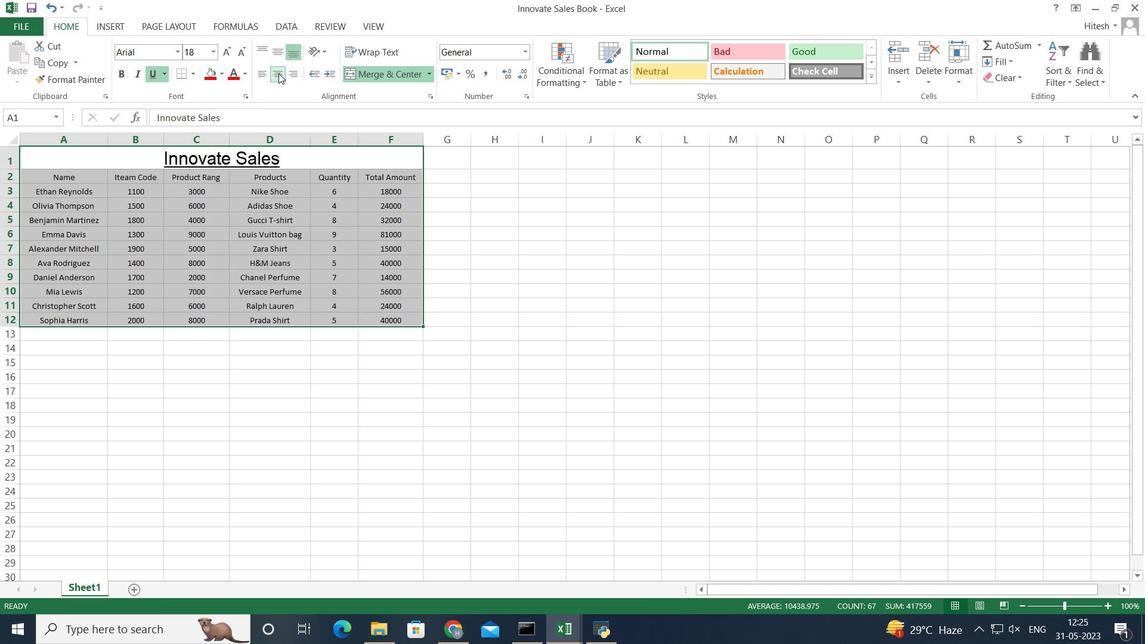 
Action: Mouse pressed left at (278, 73)
Screenshot: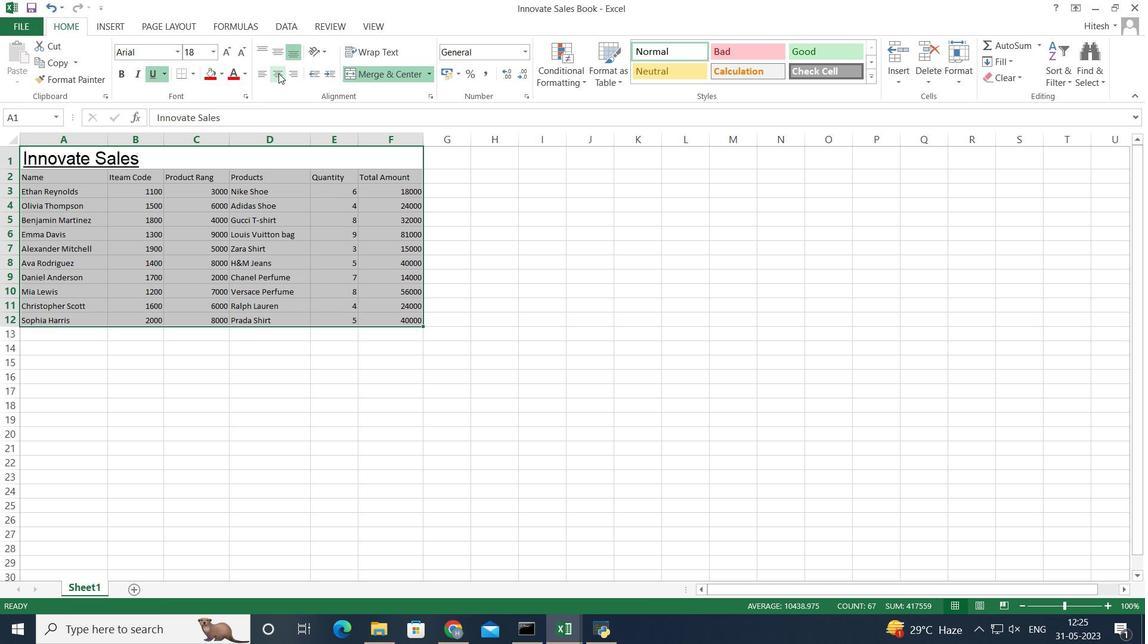 
Action: Mouse moved to (254, 361)
Screenshot: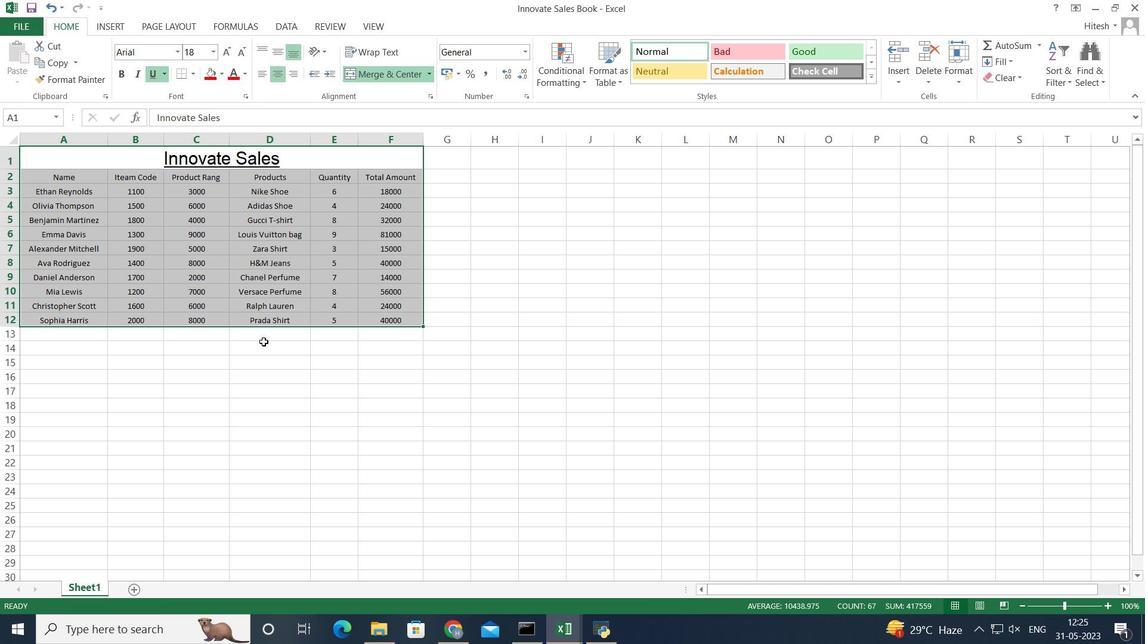 
Action: Mouse pressed left at (254, 361)
Screenshot: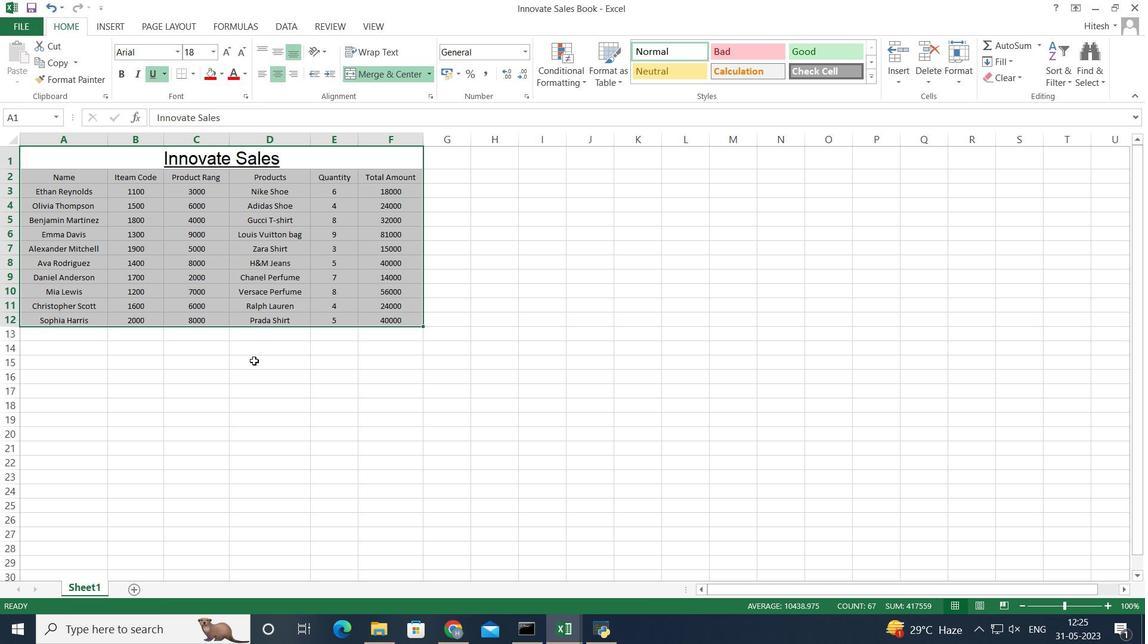 
Action: Mouse moved to (103, 151)
Screenshot: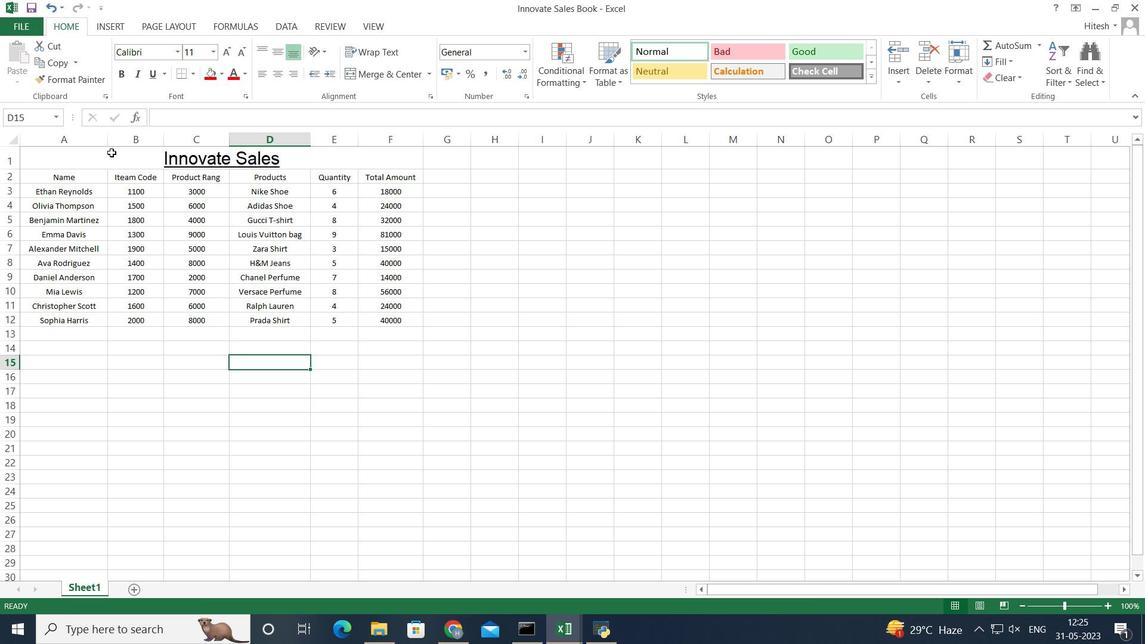 
Action: Mouse pressed left at (103, 151)
Screenshot: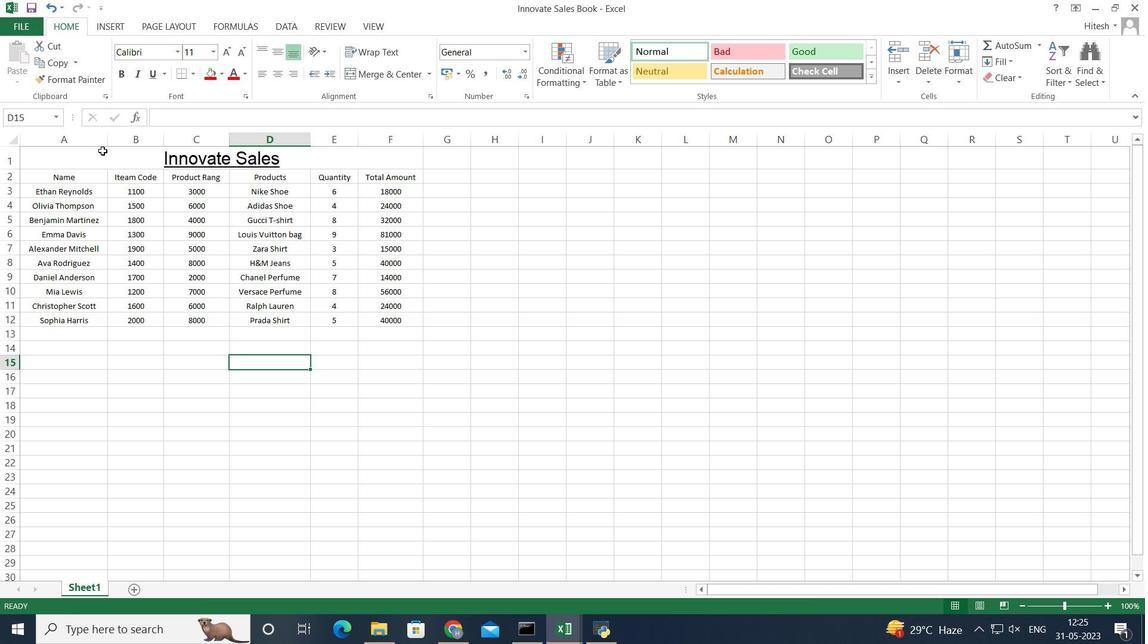 
Action: Mouse moved to (211, 75)
Screenshot: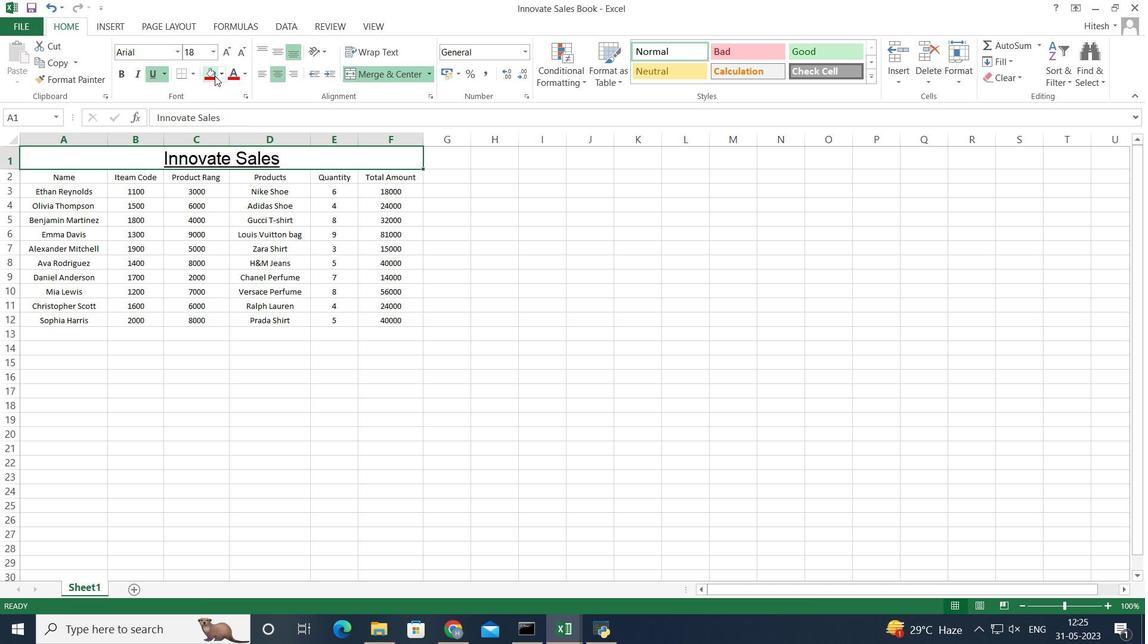 
Action: Mouse pressed left at (211, 75)
Screenshot: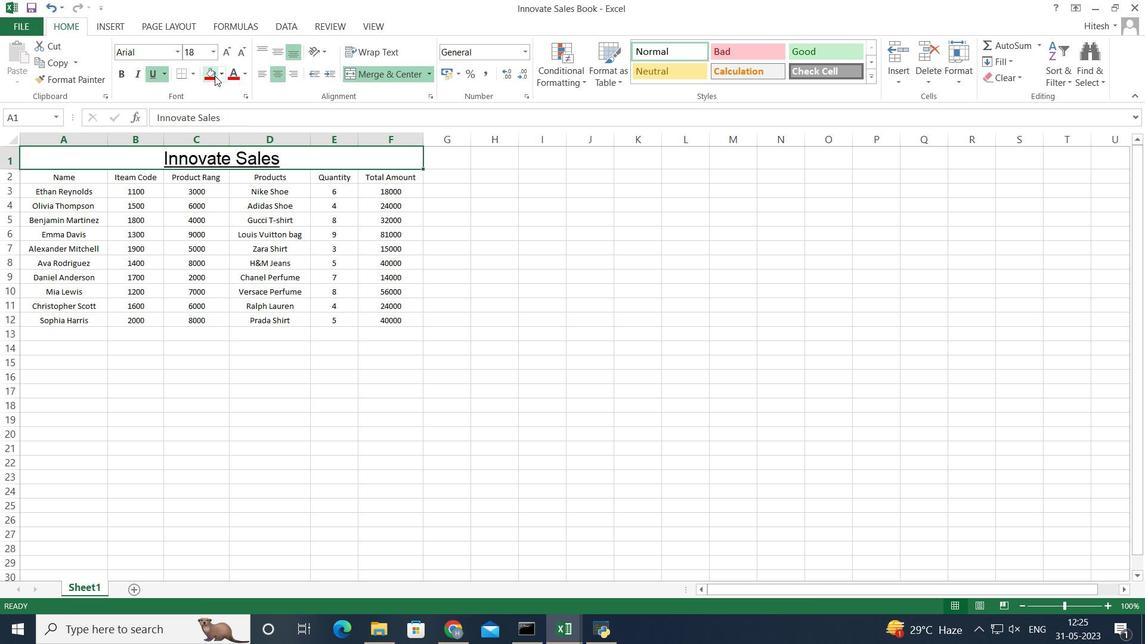 
Action: Mouse moved to (205, 339)
Screenshot: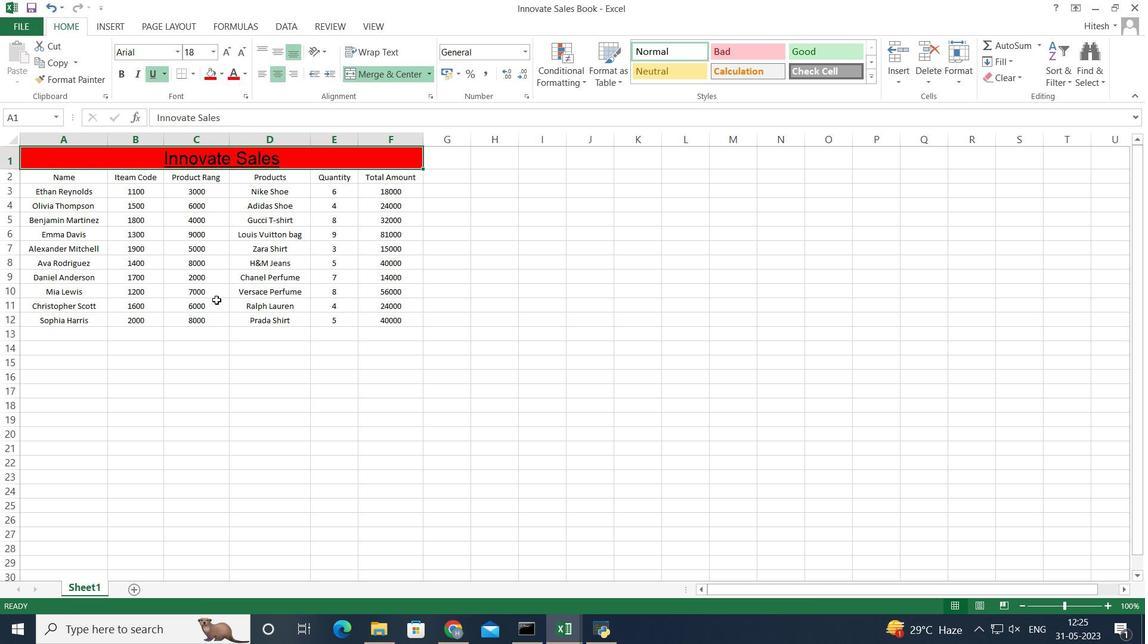 
Action: Mouse pressed left at (205, 339)
Screenshot: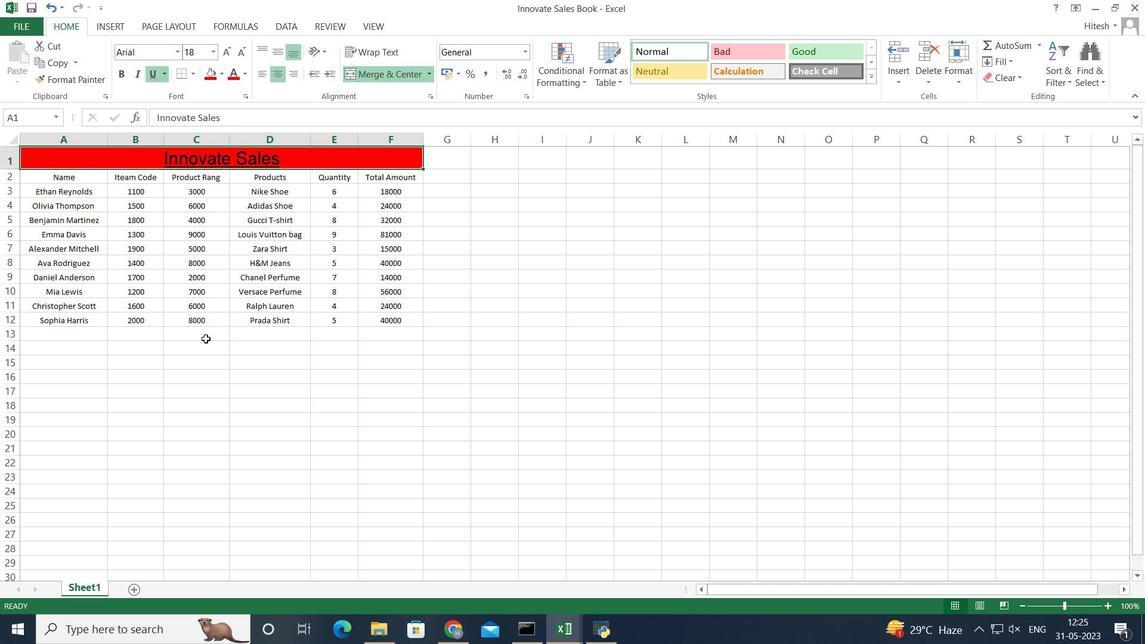 
Action: Mouse moved to (68, 179)
Screenshot: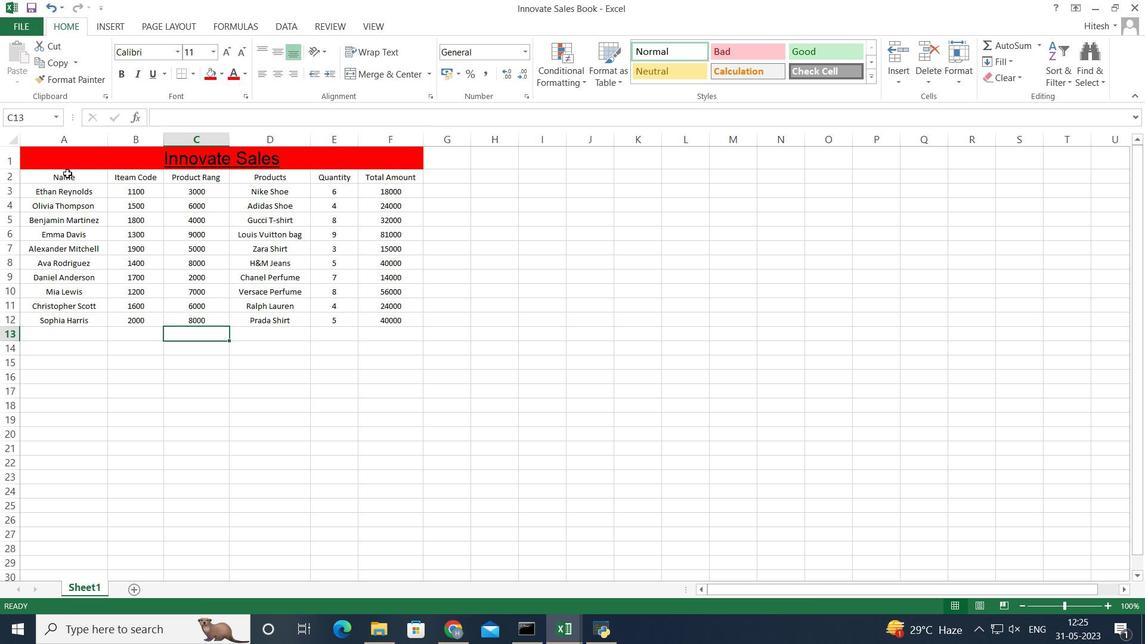 
Action: Mouse pressed left at (68, 179)
Screenshot: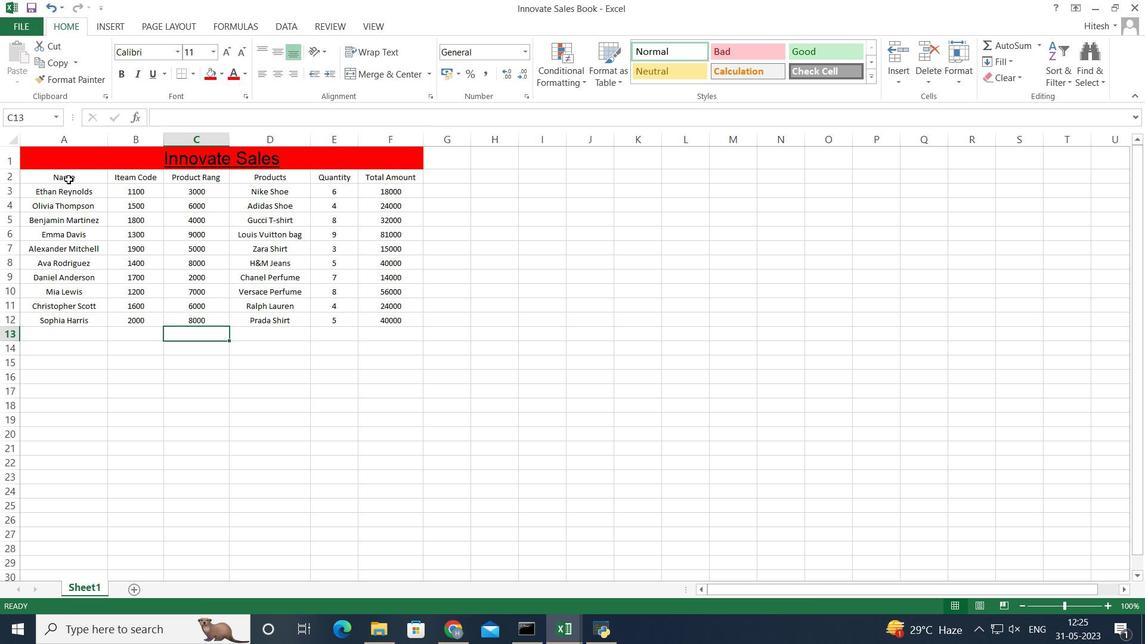 
Action: Key pressed <Key.shift><Key.right><Key.right><Key.right><Key.right><Key.right><Key.down><Key.down><Key.down><Key.down><Key.down><Key.down><Key.down><Key.down><Key.down><Key.down>
Screenshot: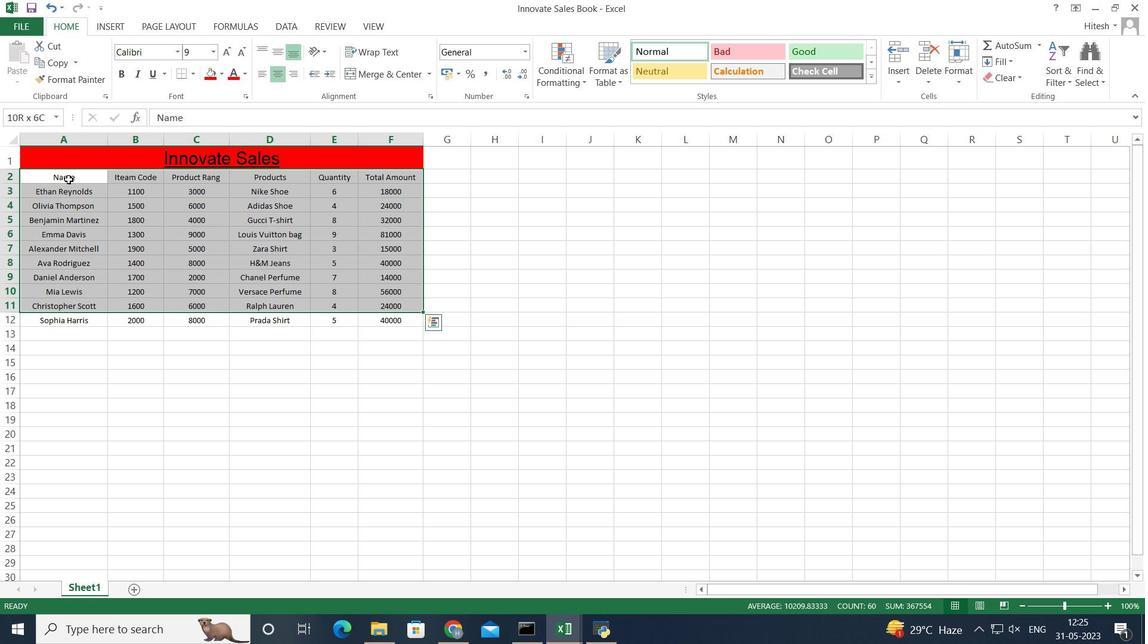 
Action: Mouse moved to (244, 72)
Screenshot: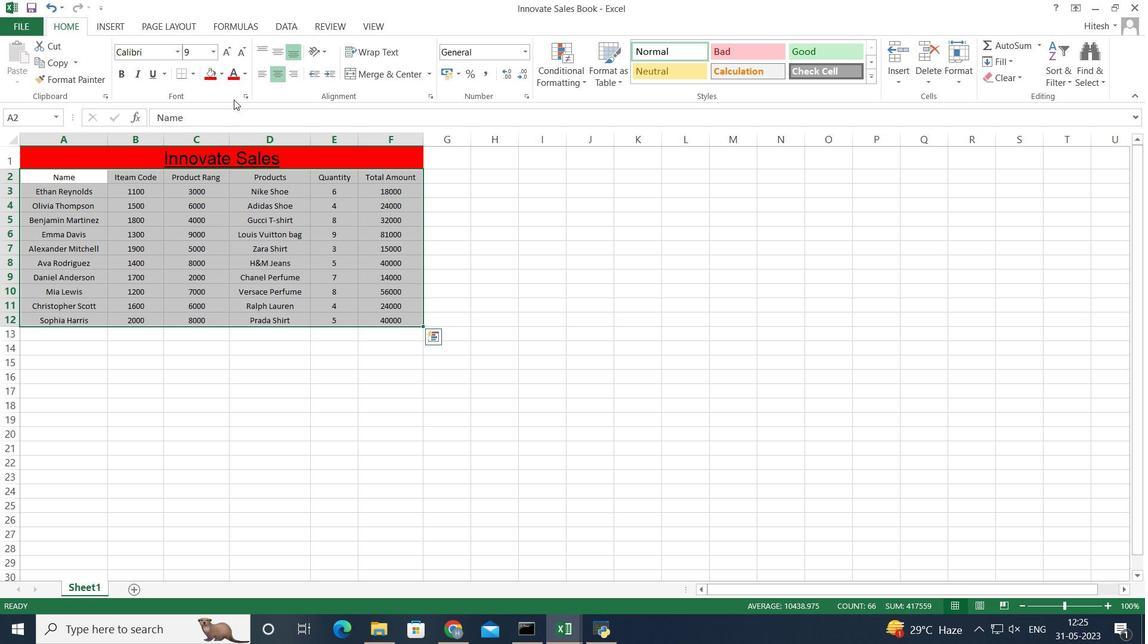 
Action: Mouse pressed left at (244, 72)
Screenshot: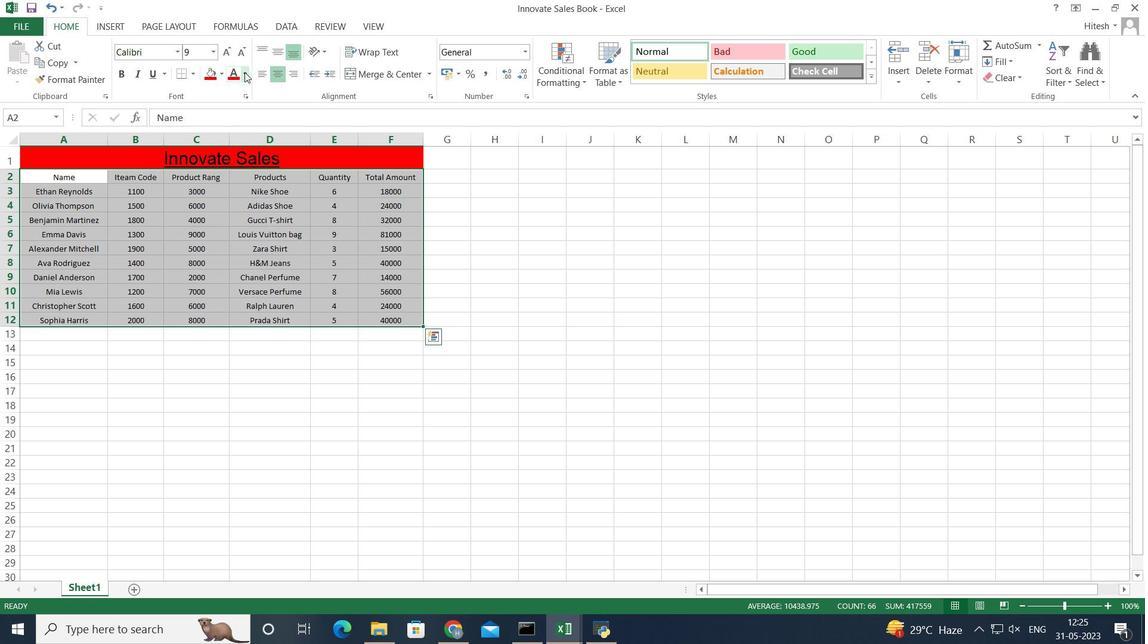 
Action: Mouse moved to (247, 123)
Screenshot: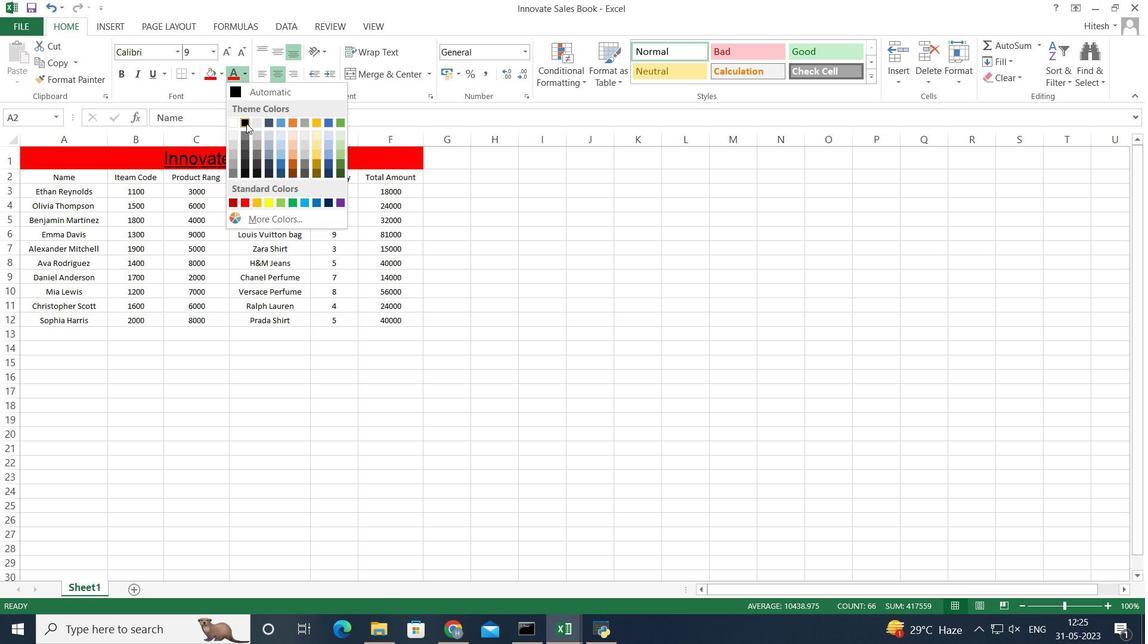 
Action: Mouse pressed left at (247, 123)
Screenshot: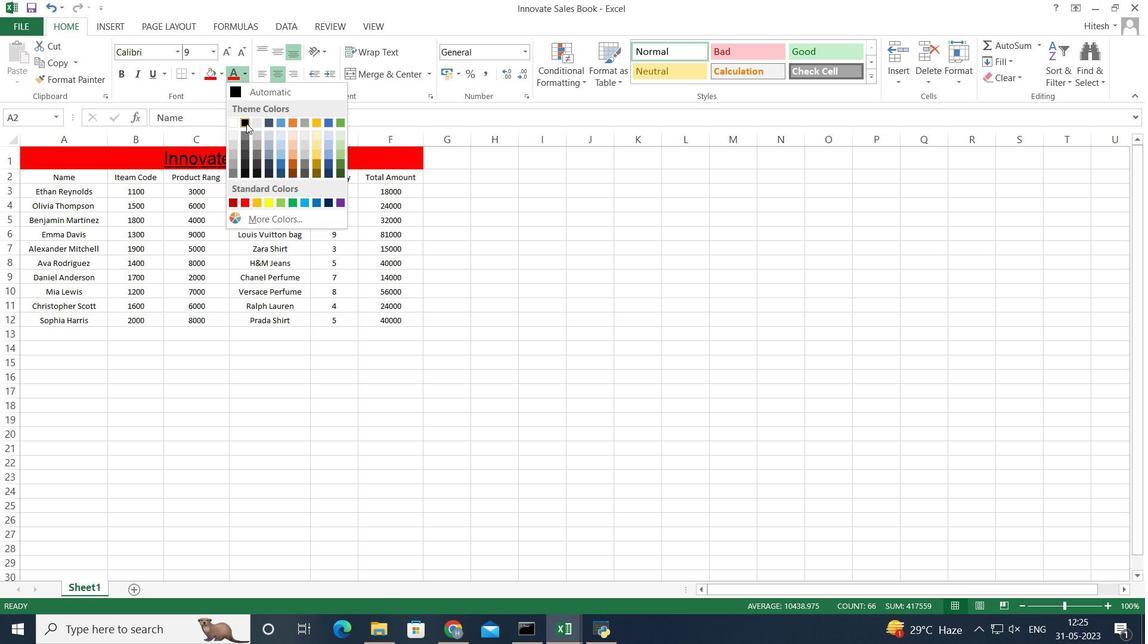 
Action: Mouse moved to (248, 440)
Screenshot: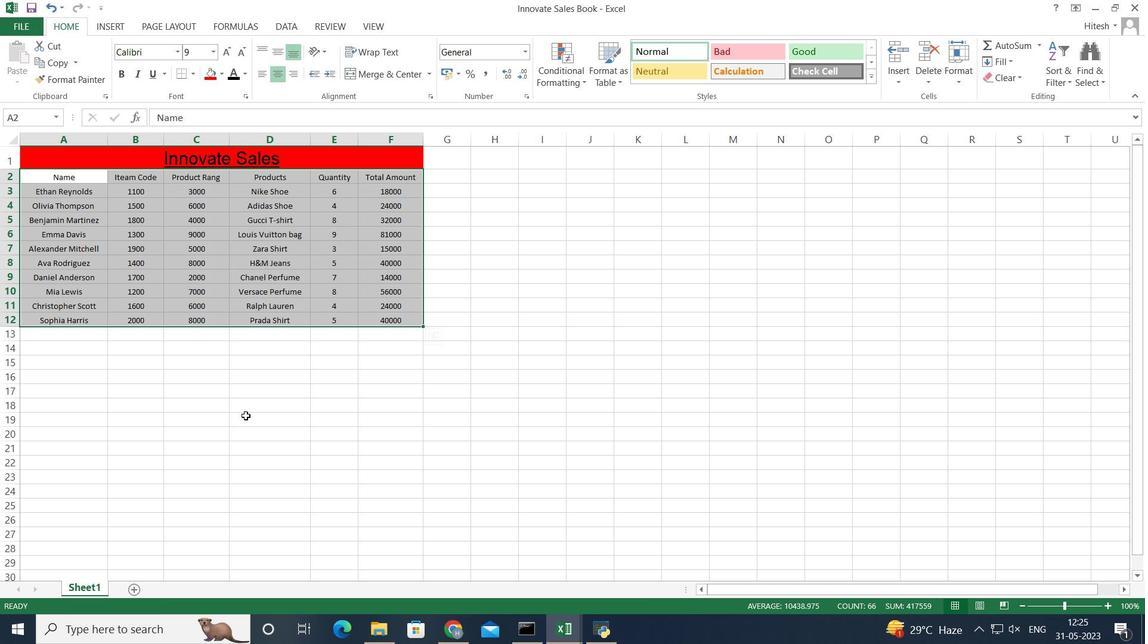 
Action: Mouse pressed left at (248, 440)
Screenshot: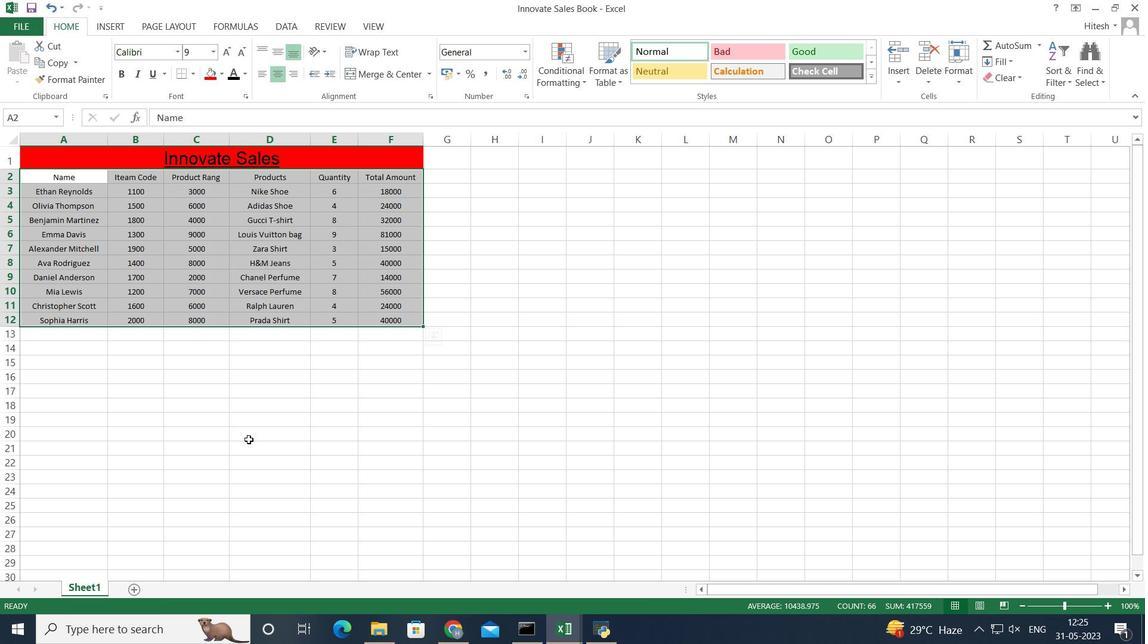 
Action: Mouse moved to (293, 369)
Screenshot: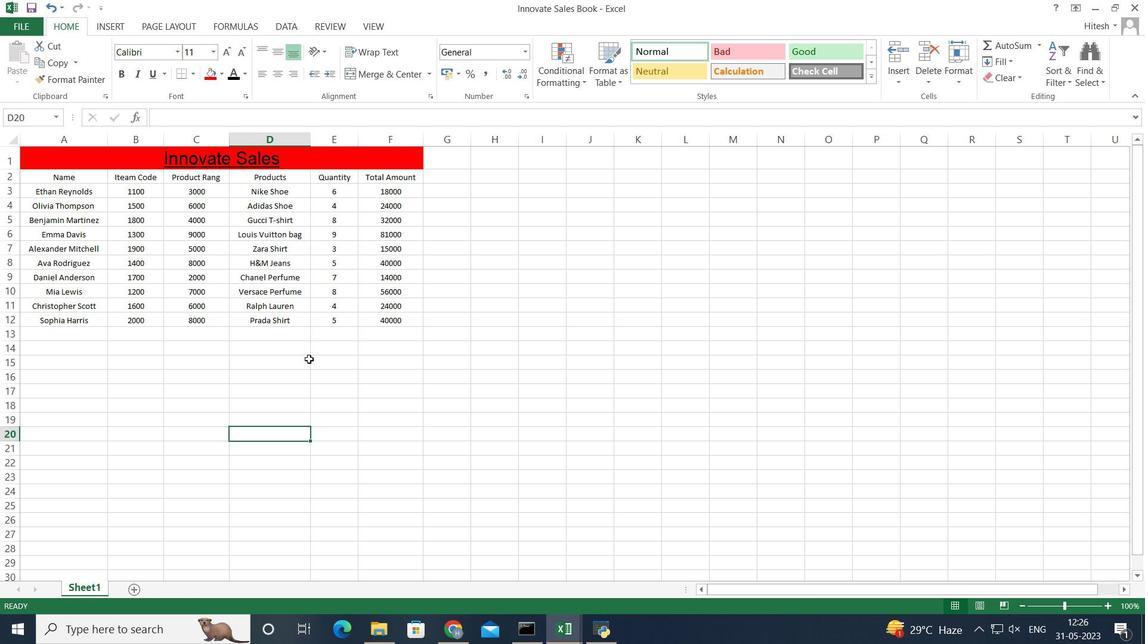 
Action: Mouse pressed left at (293, 369)
Screenshot: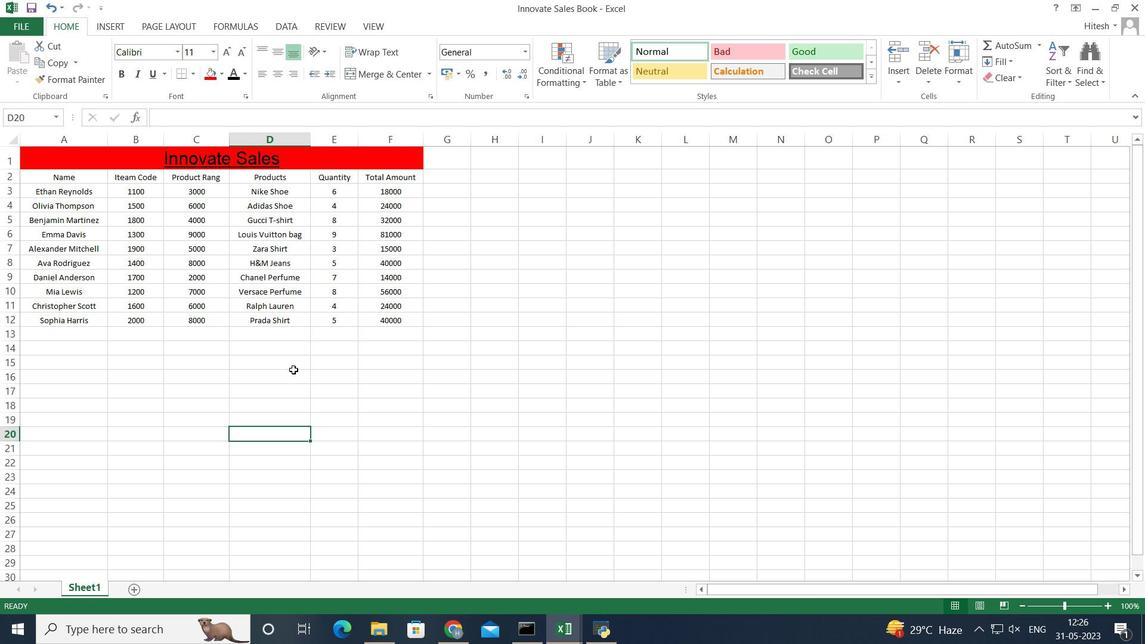 
Action: Mouse moved to (72, 164)
Screenshot: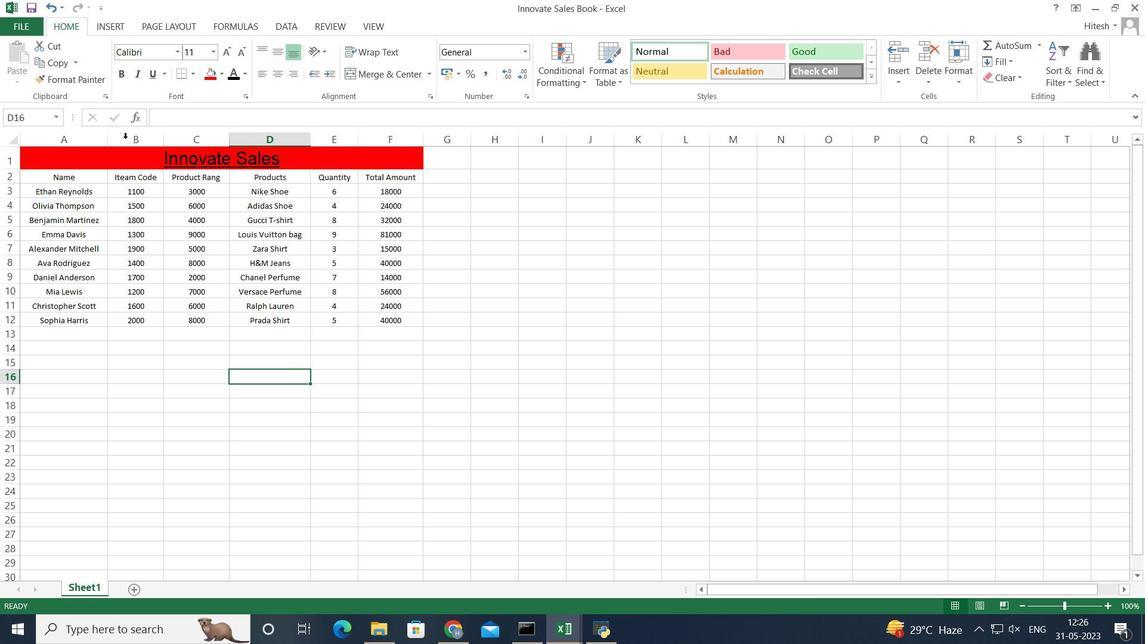 
Action: Mouse pressed left at (72, 164)
Screenshot: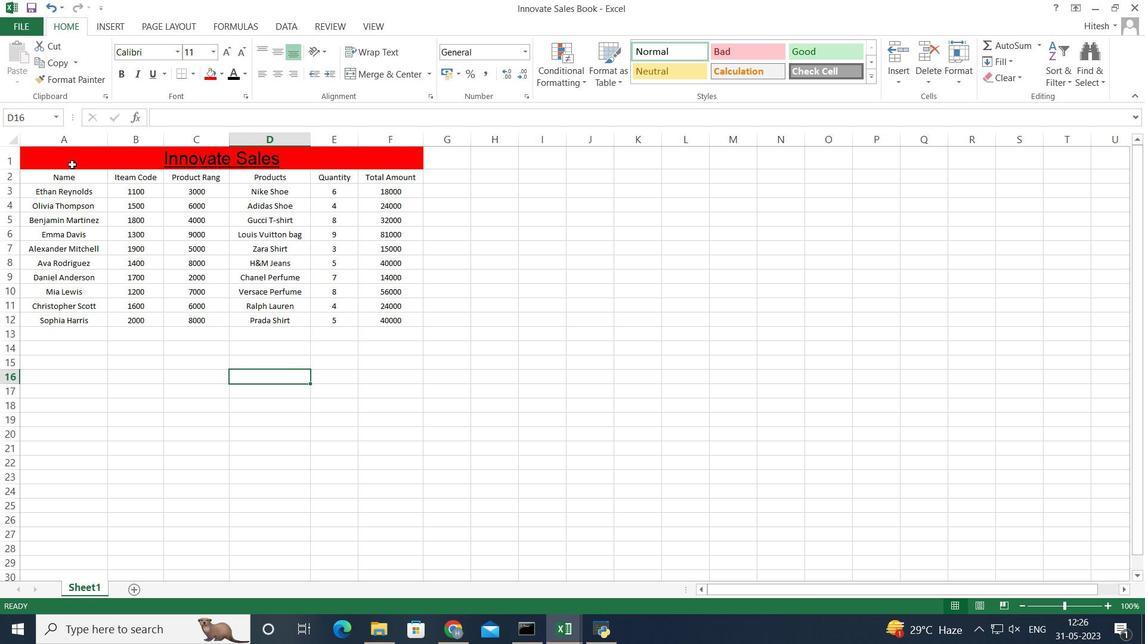 
Action: Mouse moved to (69, 176)
Screenshot: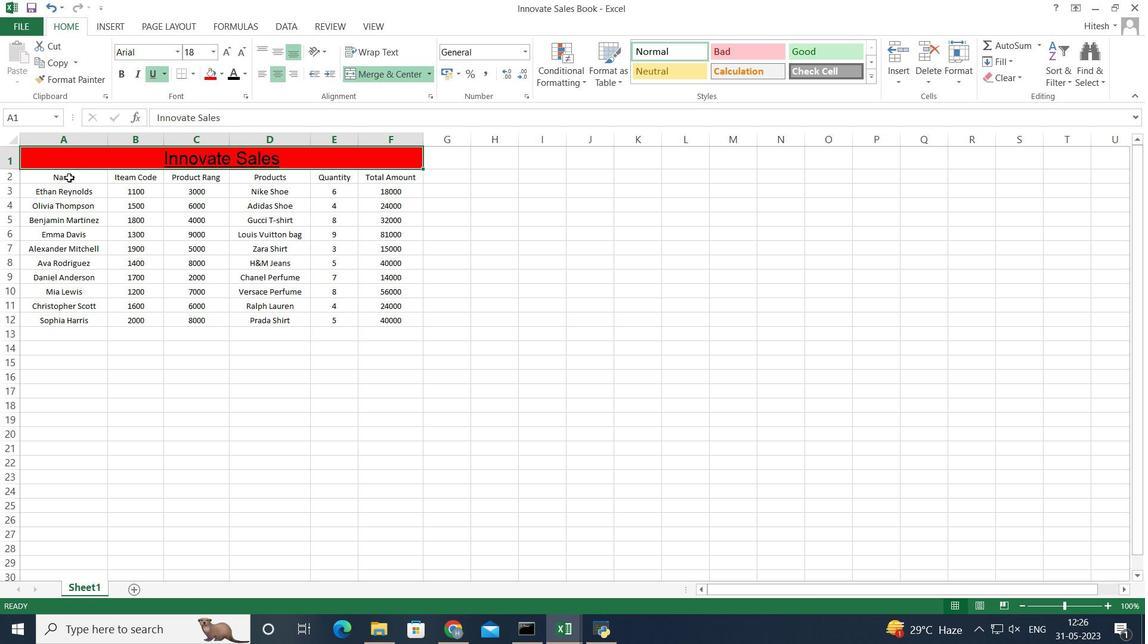 
Action: Mouse pressed left at (69, 176)
Screenshot: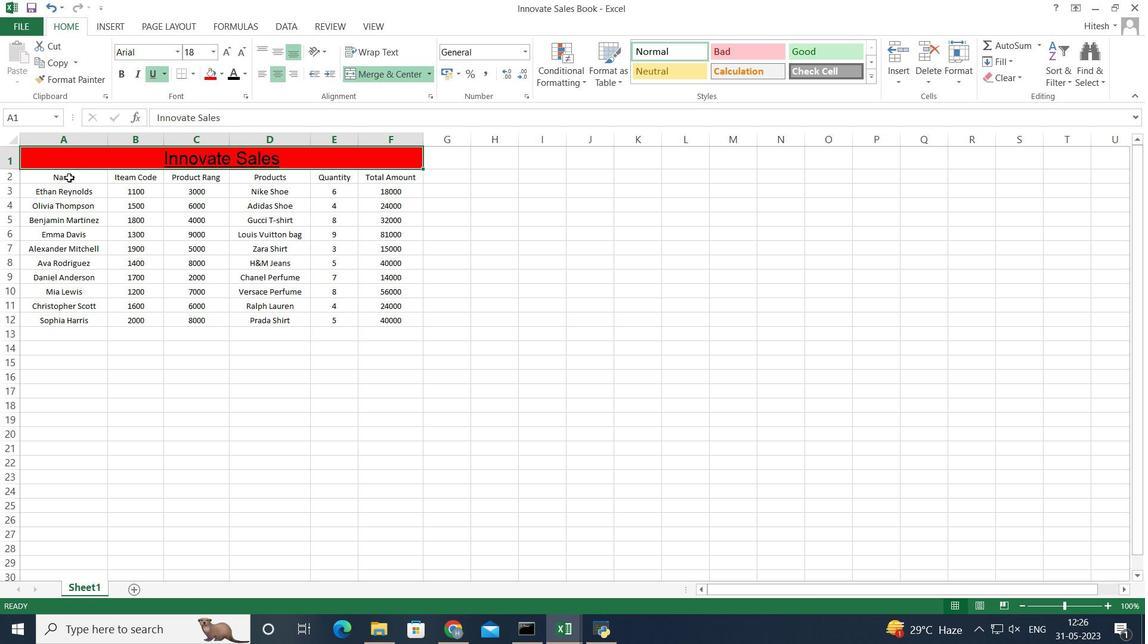 
Action: Key pressed <Key.shift><Key.right><Key.right><Key.right><Key.right><Key.right><Key.down><Key.down><Key.down><Key.down><Key.down><Key.down><Key.down><Key.down><Key.down><Key.down>
Screenshot: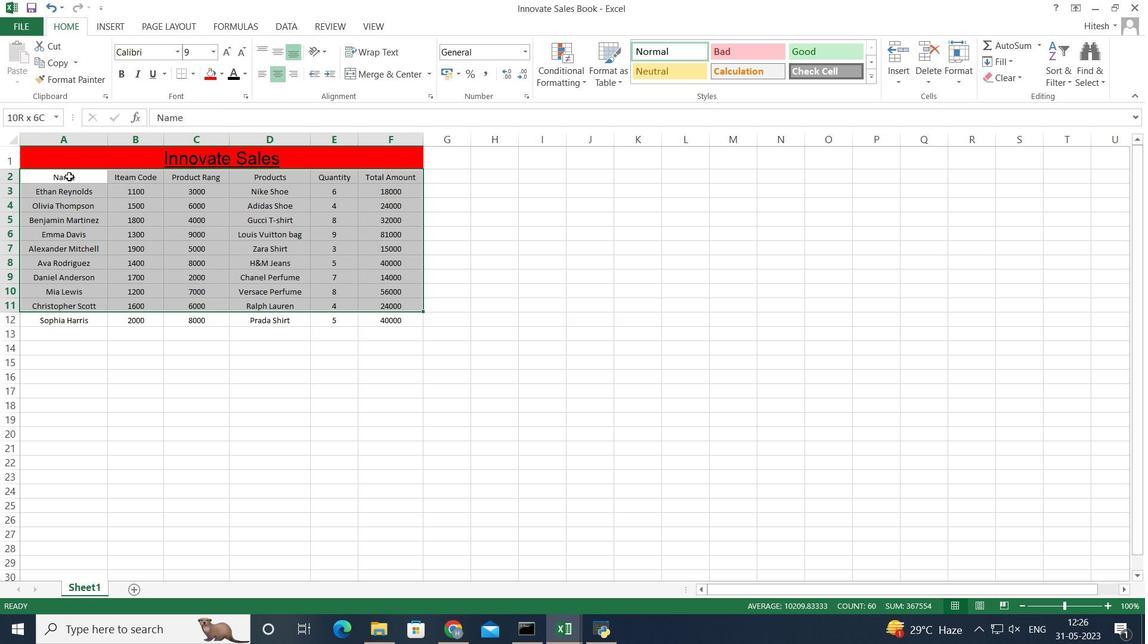 
Action: Mouse moved to (192, 76)
Screenshot: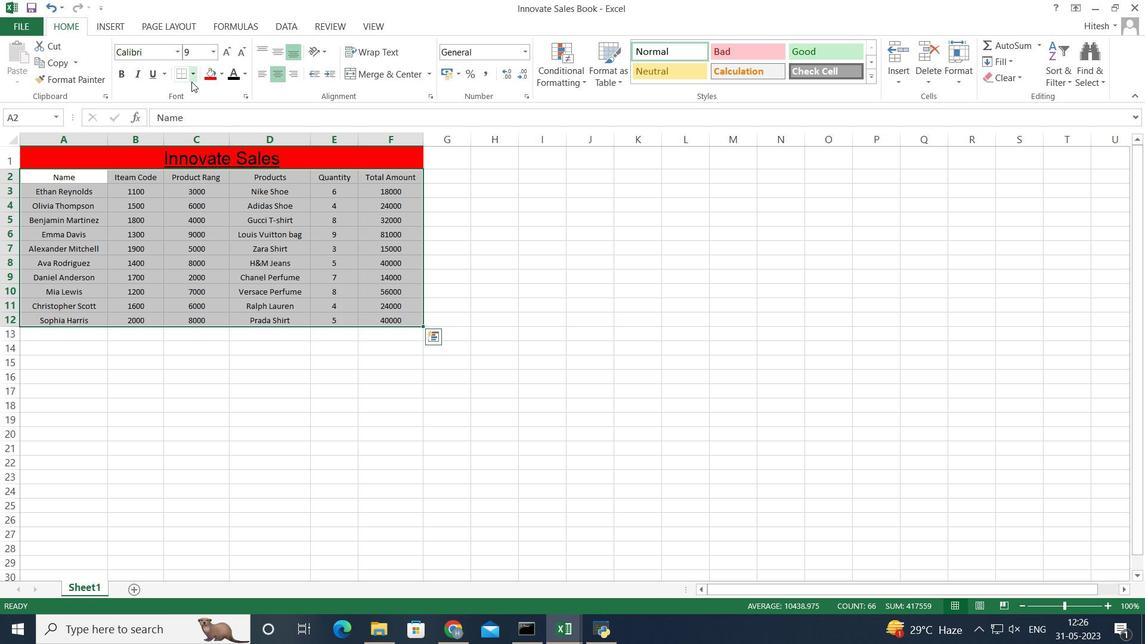 
Action: Mouse pressed left at (192, 76)
Screenshot: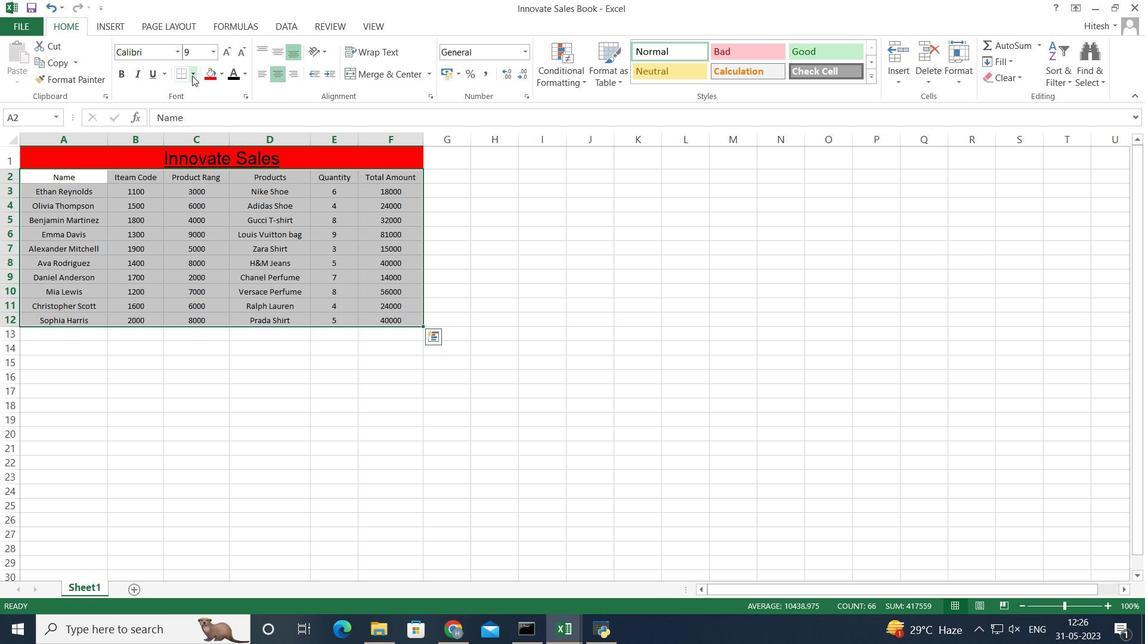 
Action: Mouse moved to (227, 181)
Screenshot: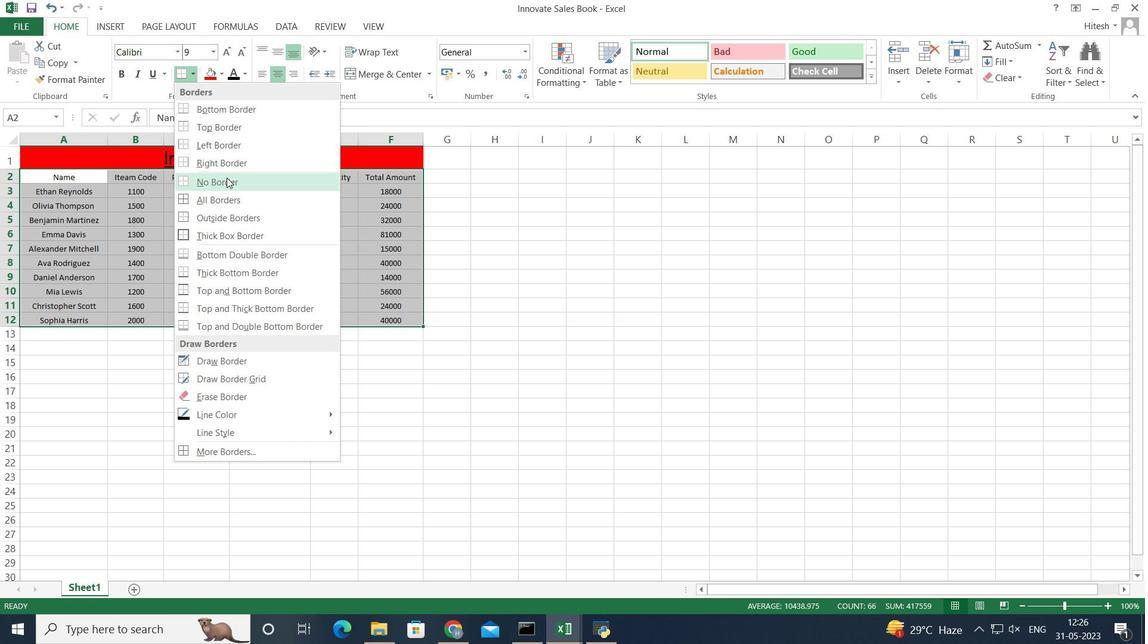 
Action: Mouse pressed left at (227, 181)
Screenshot: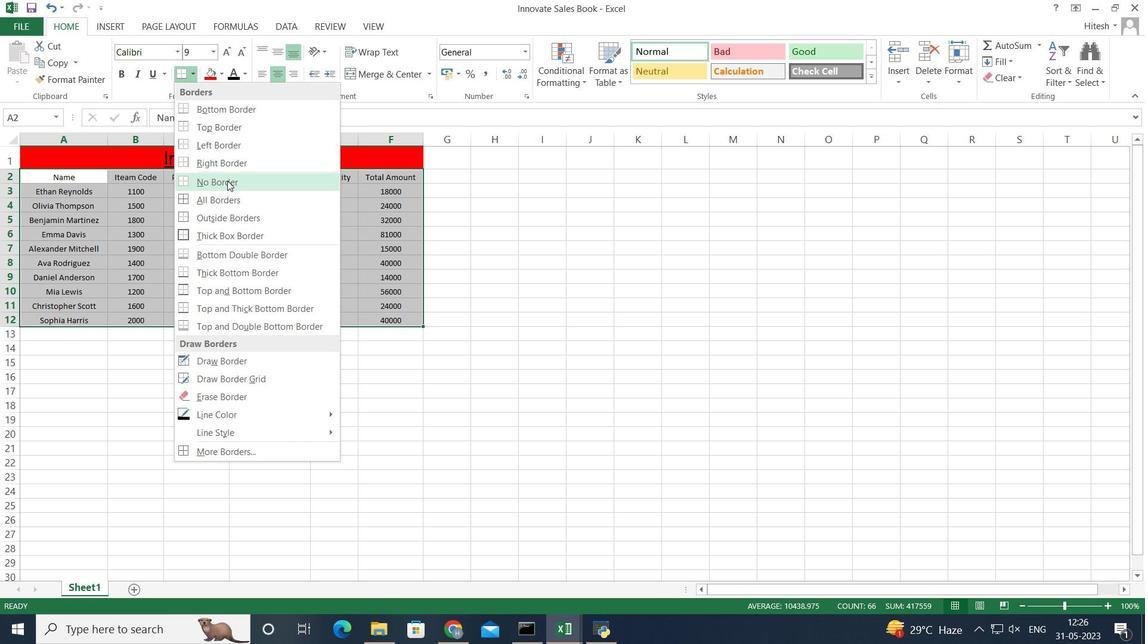 
Action: Mouse moved to (236, 374)
Screenshot: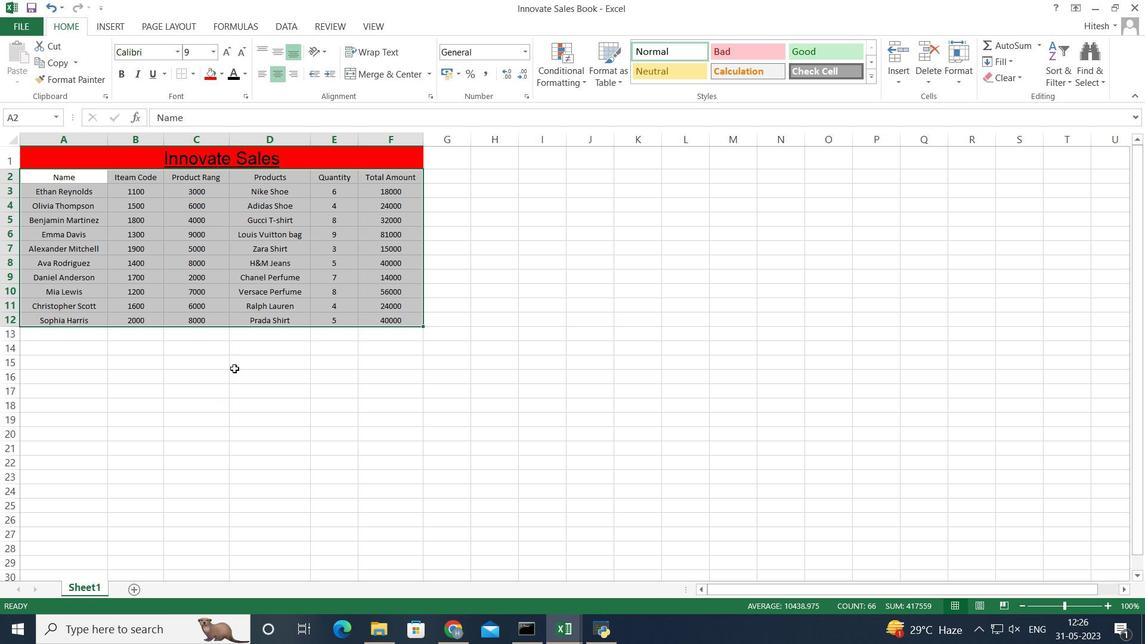 
Action: Mouse pressed left at (236, 374)
Screenshot: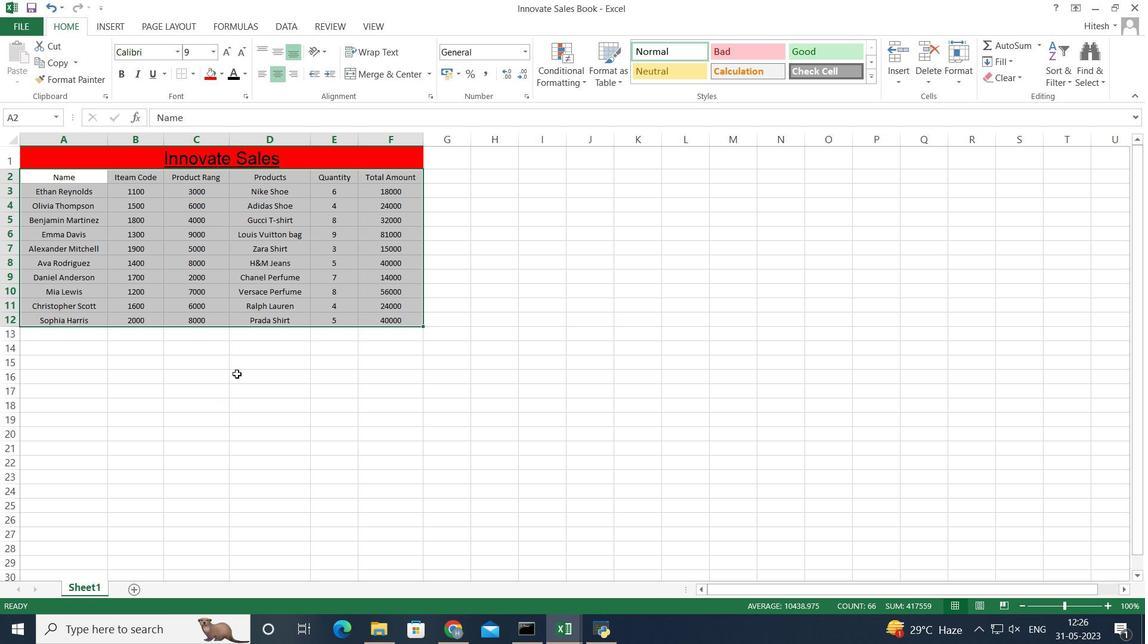 
Action: Mouse moved to (186, 334)
Screenshot: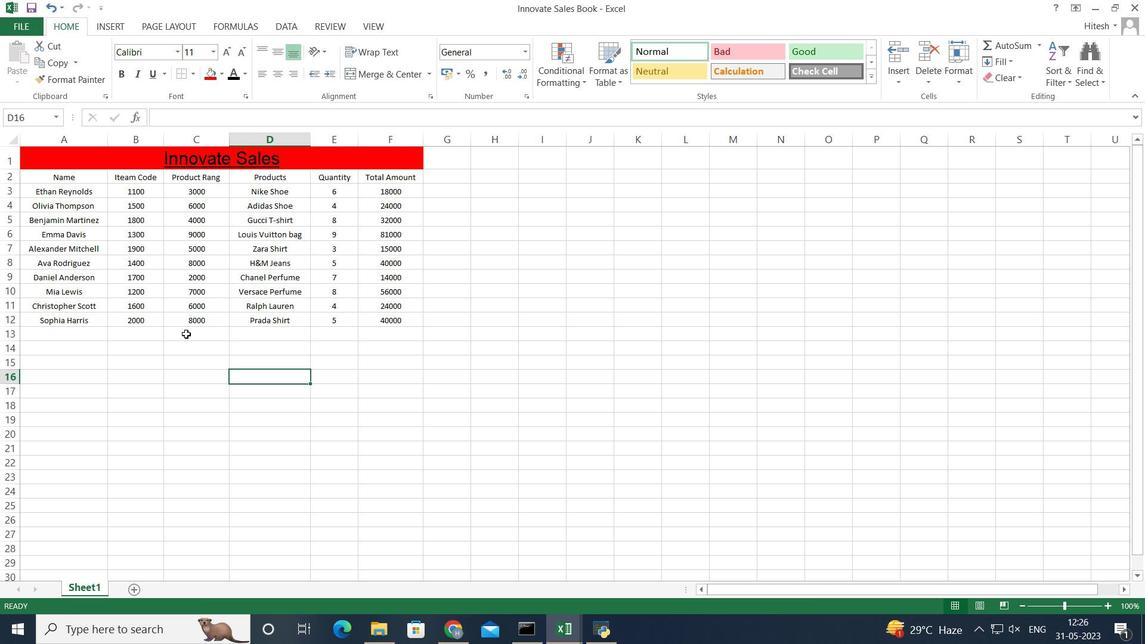 
